 Task: Create a due date automation trigger when advanced on, on the wednesday after a card is due add fields with custom field "Resume" set to a number lower than 1 and lower than 10 at 11:00 AM.
Action: Mouse moved to (1152, 93)
Screenshot: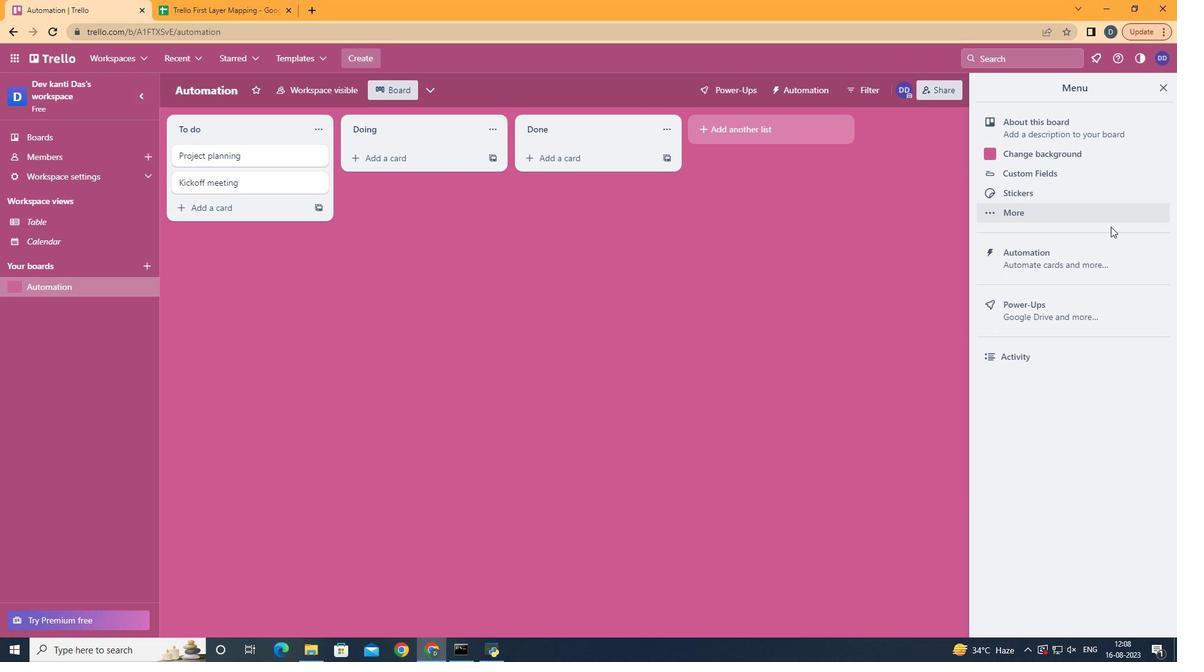 
Action: Mouse pressed left at (1152, 93)
Screenshot: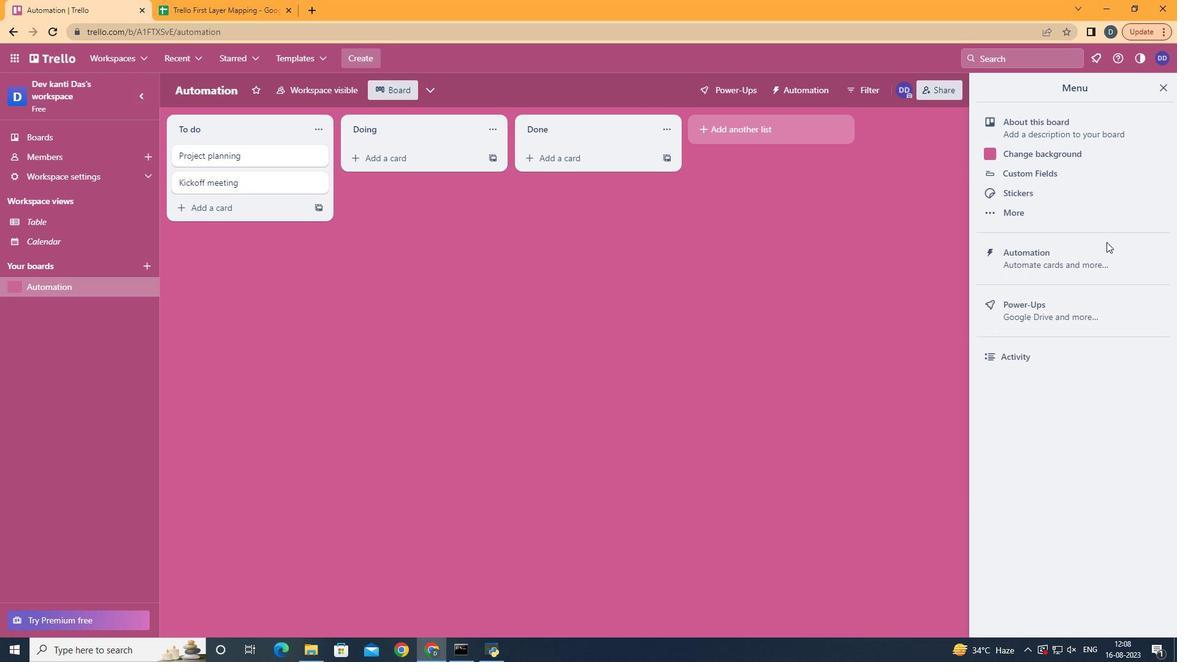 
Action: Mouse moved to (1103, 248)
Screenshot: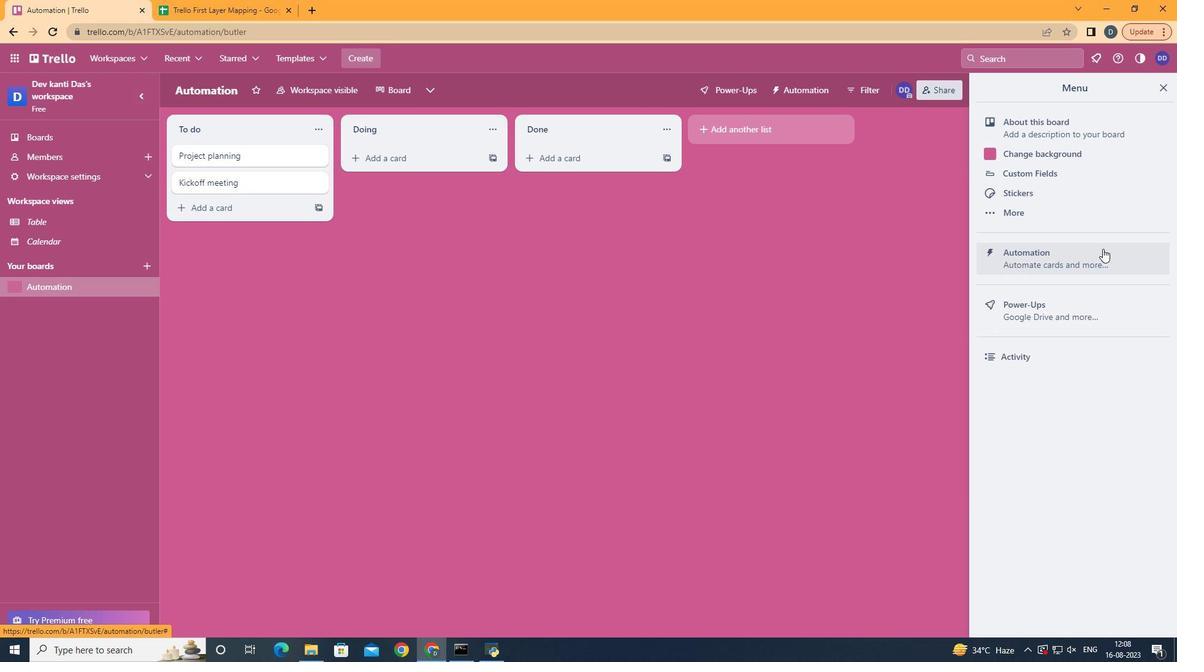 
Action: Mouse pressed left at (1103, 248)
Screenshot: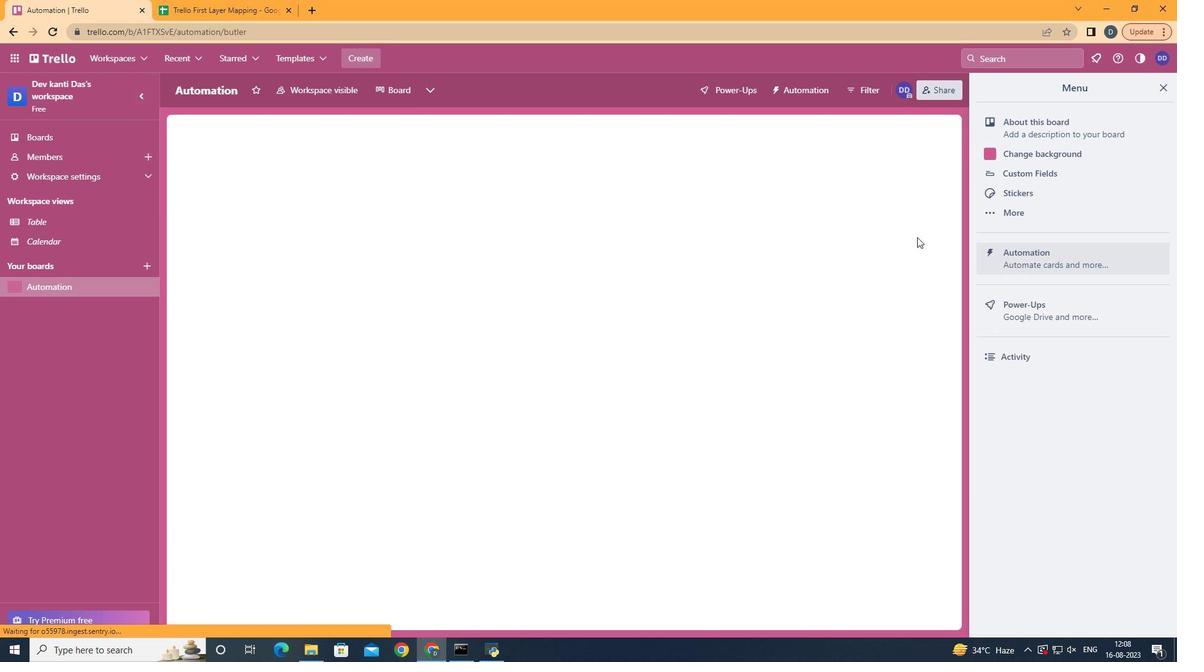 
Action: Mouse moved to (206, 235)
Screenshot: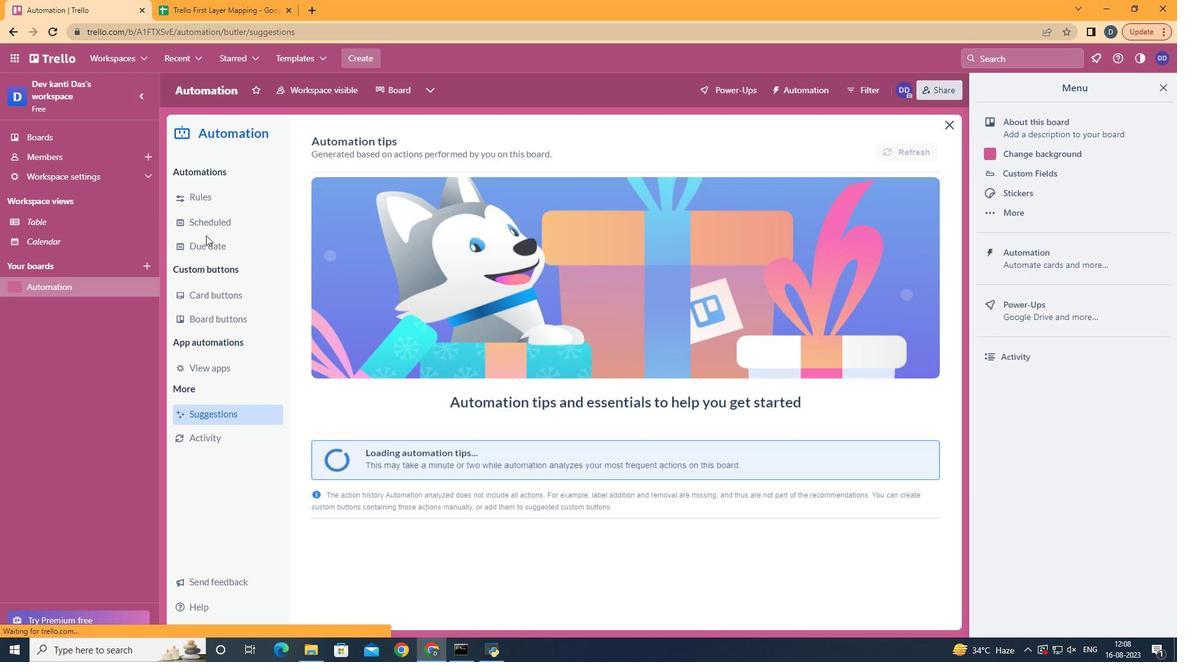 
Action: Mouse pressed left at (206, 235)
Screenshot: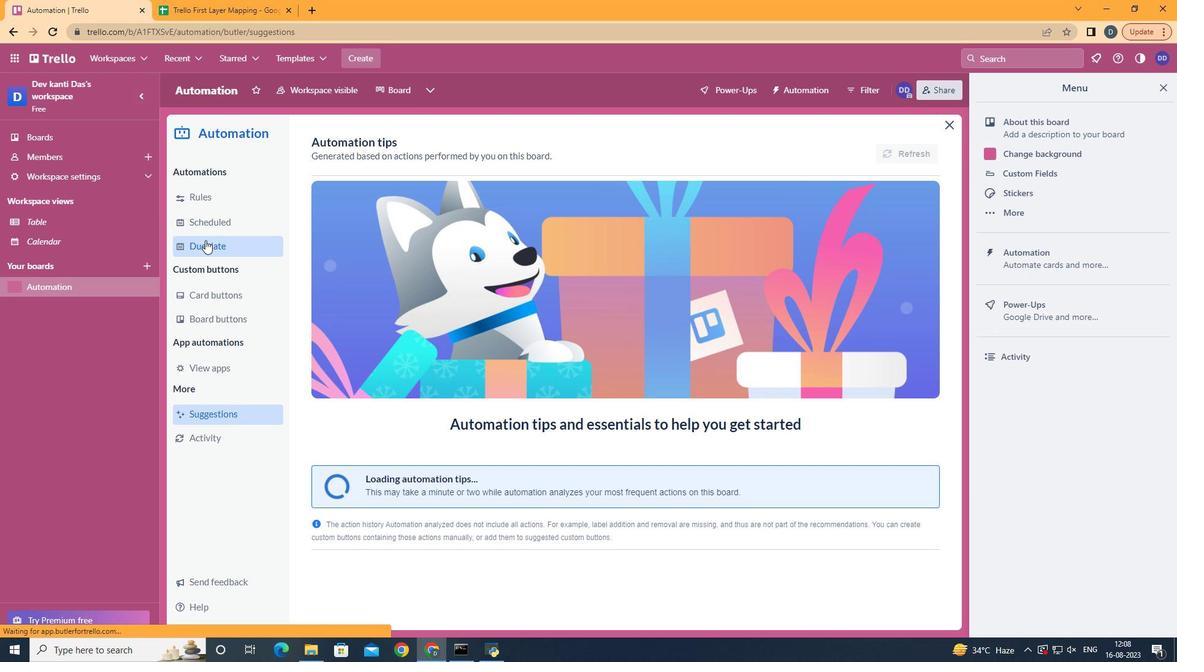 
Action: Mouse moved to (205, 239)
Screenshot: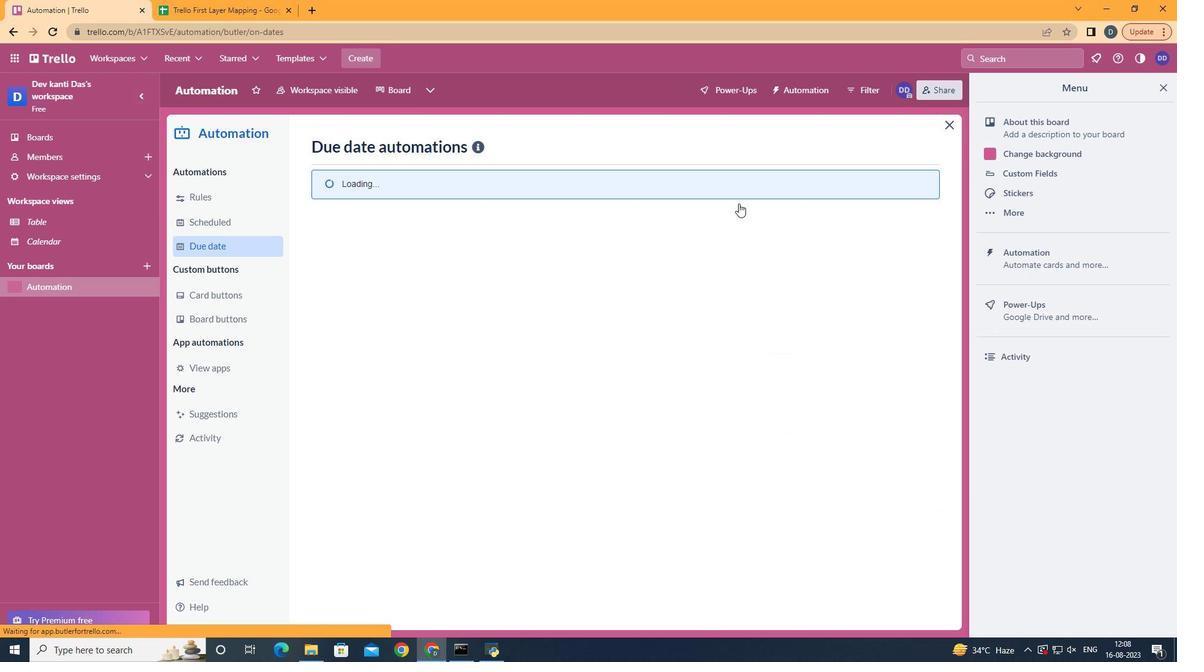 
Action: Mouse pressed left at (205, 239)
Screenshot: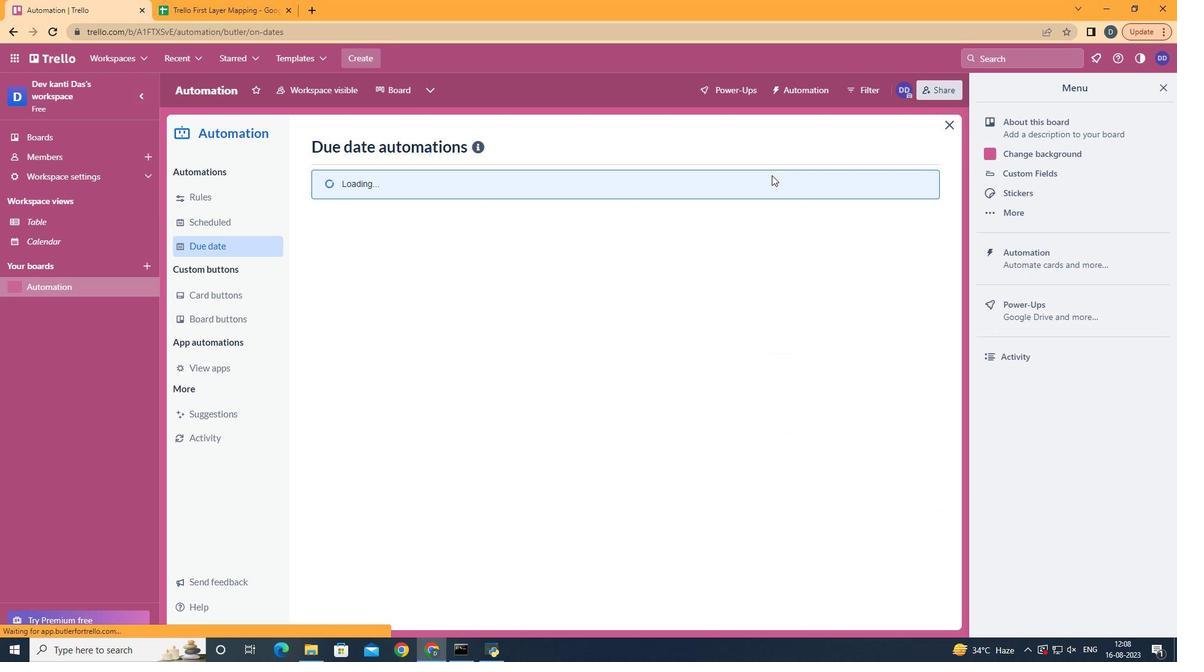 
Action: Mouse moved to (867, 139)
Screenshot: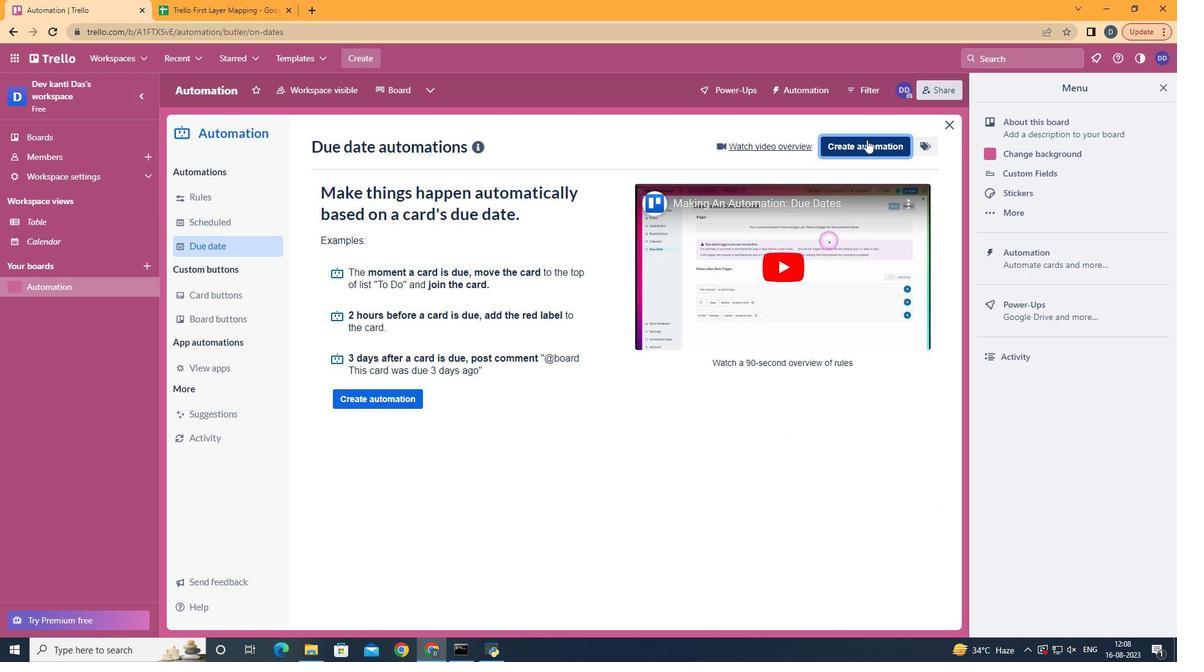
Action: Mouse pressed left at (867, 139)
Screenshot: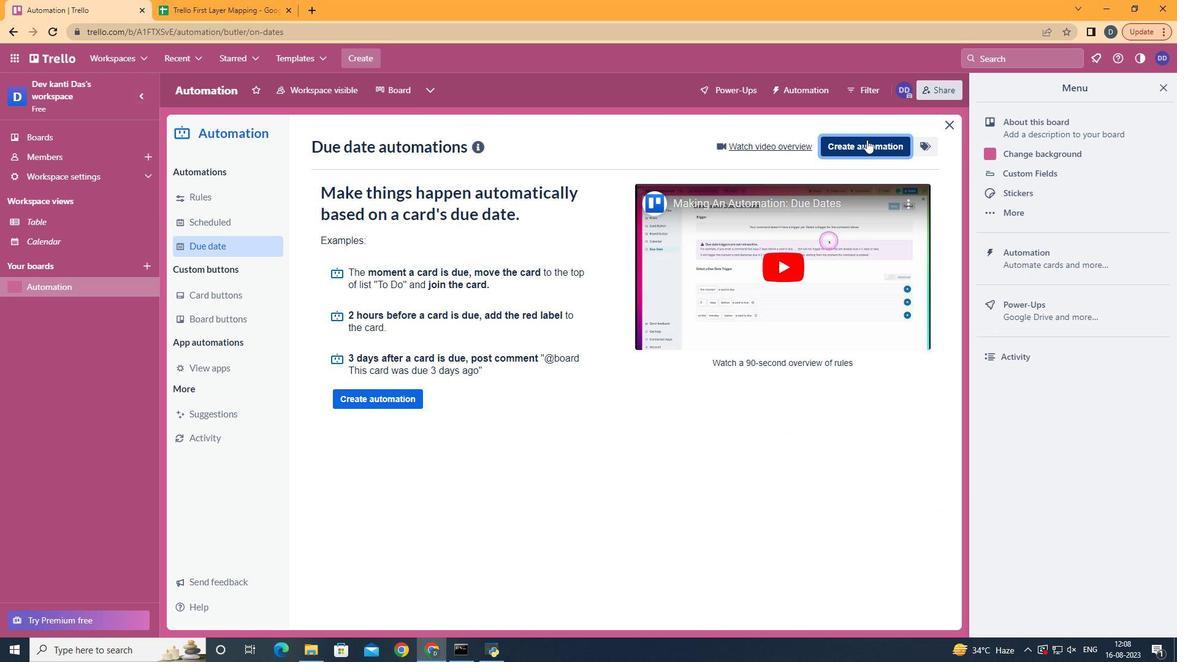 
Action: Mouse moved to (639, 266)
Screenshot: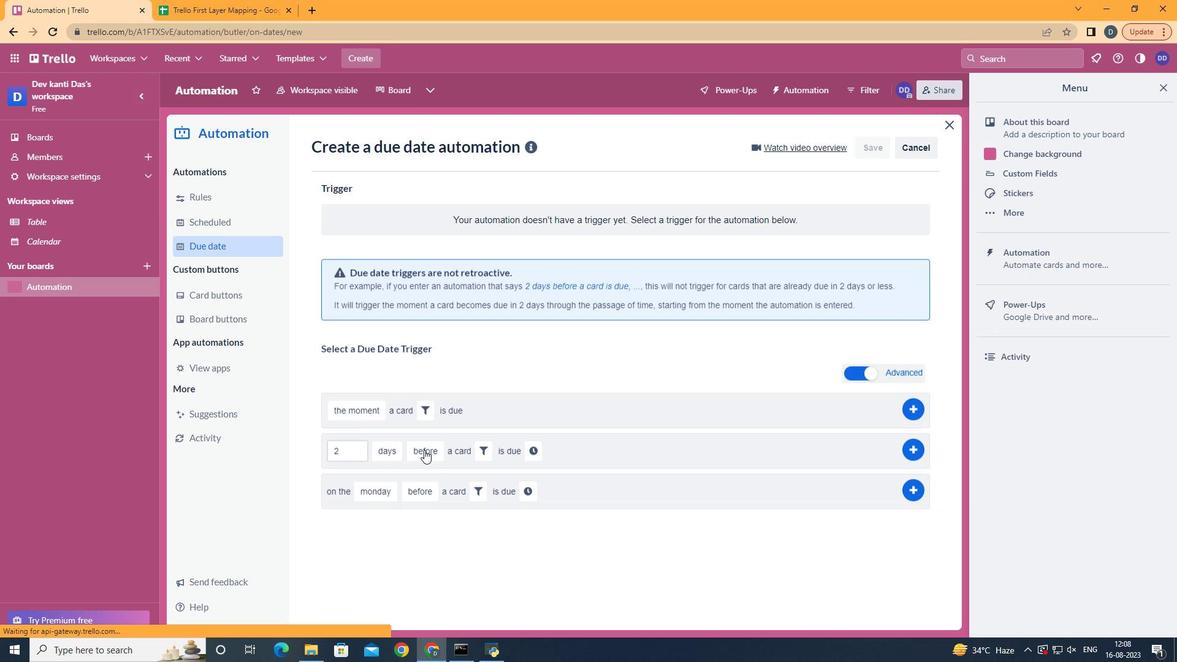 
Action: Mouse pressed left at (639, 266)
Screenshot: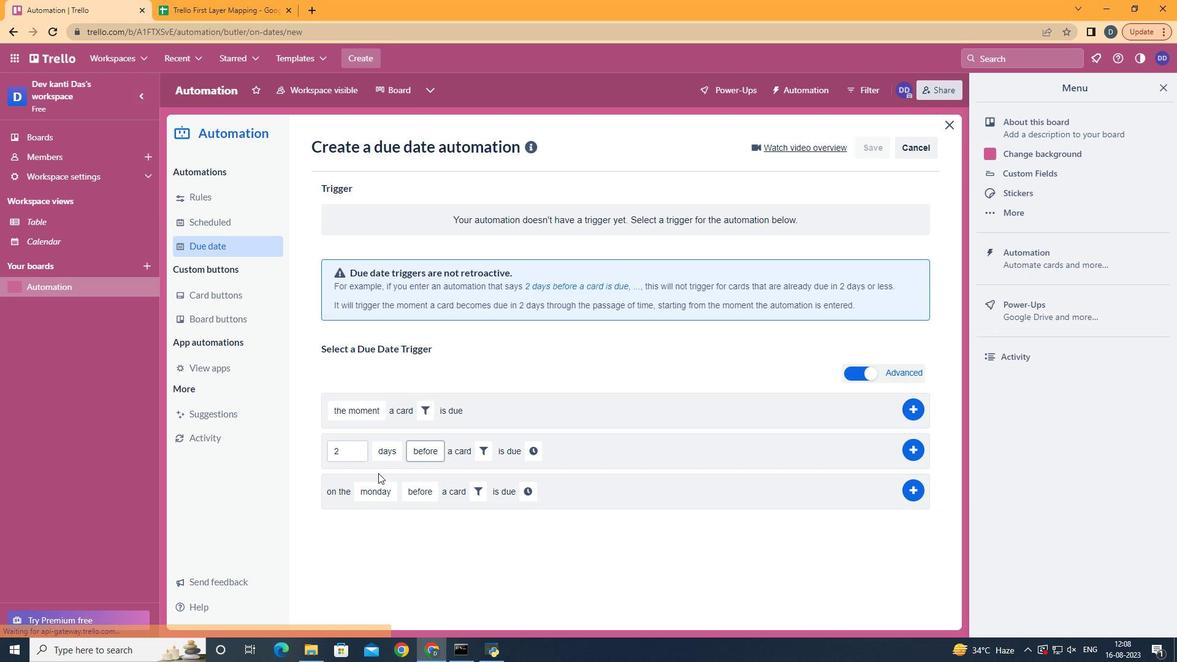 
Action: Mouse moved to (404, 363)
Screenshot: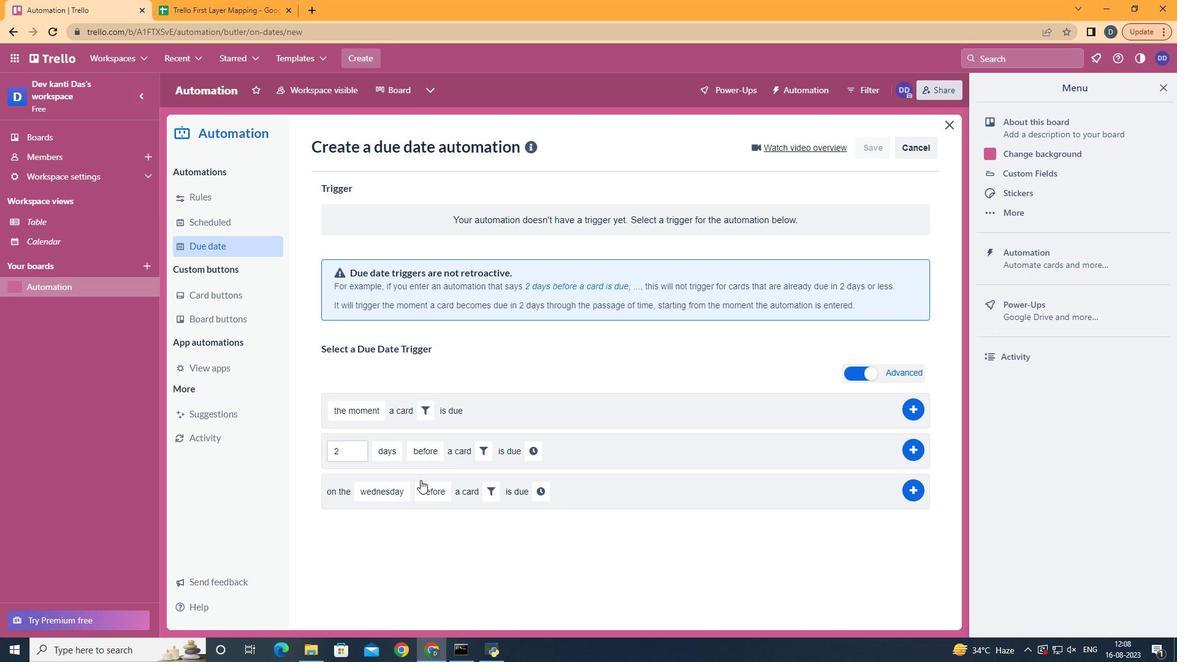 
Action: Mouse pressed left at (404, 363)
Screenshot: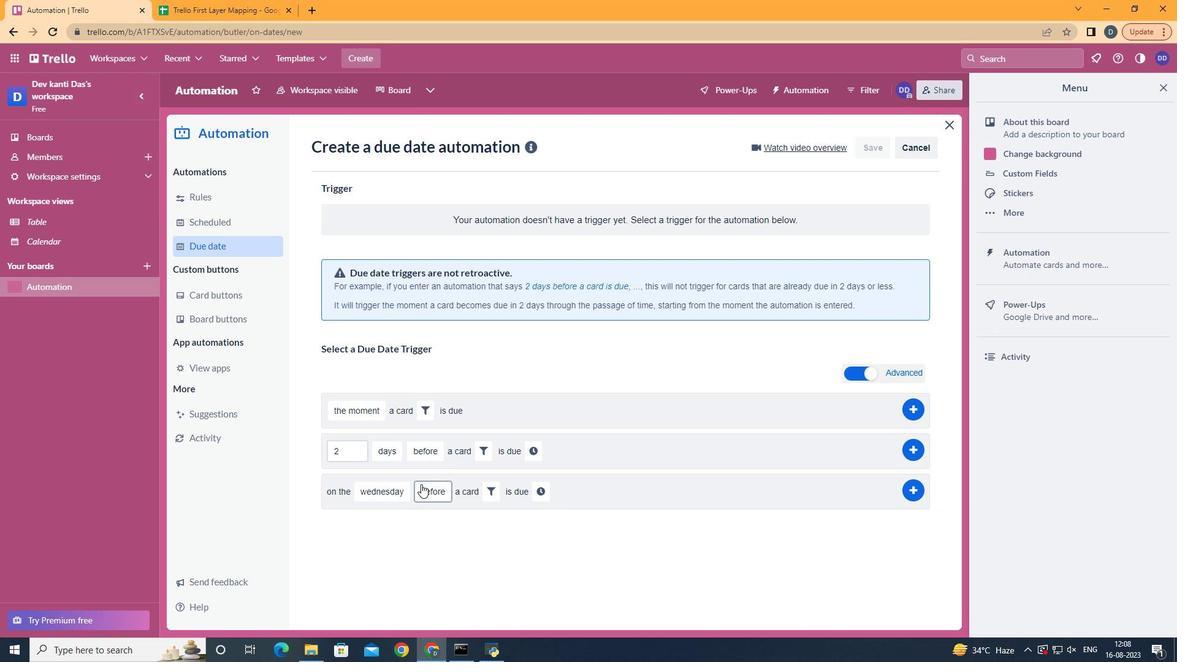
Action: Mouse moved to (448, 537)
Screenshot: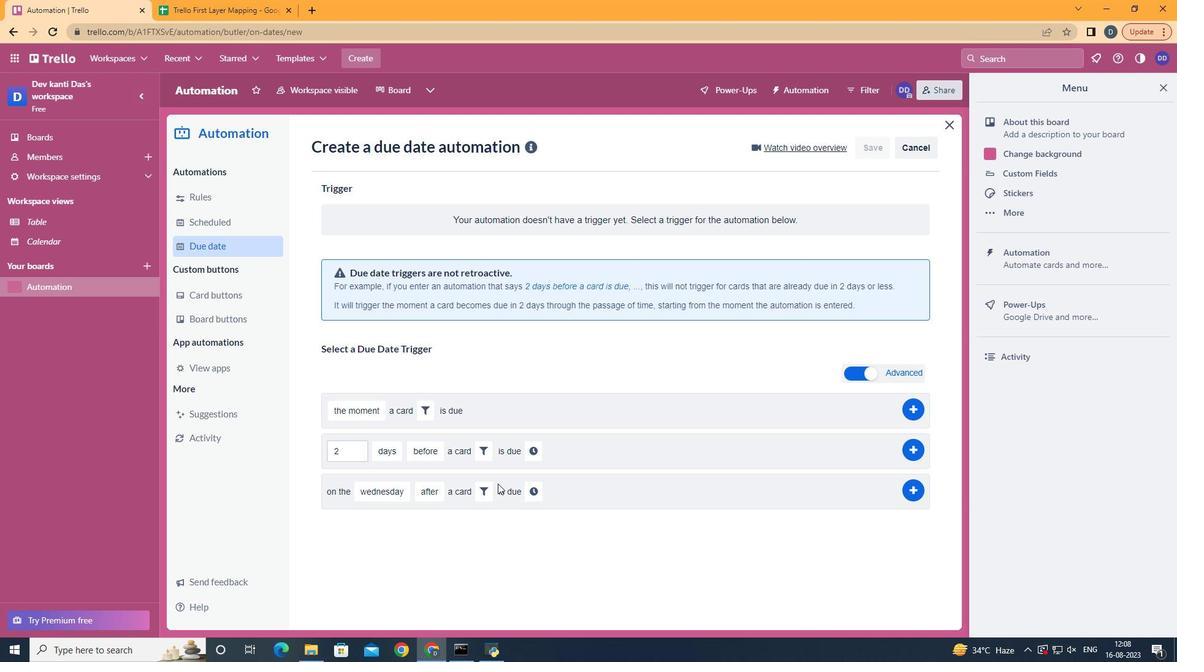 
Action: Mouse pressed left at (448, 537)
Screenshot: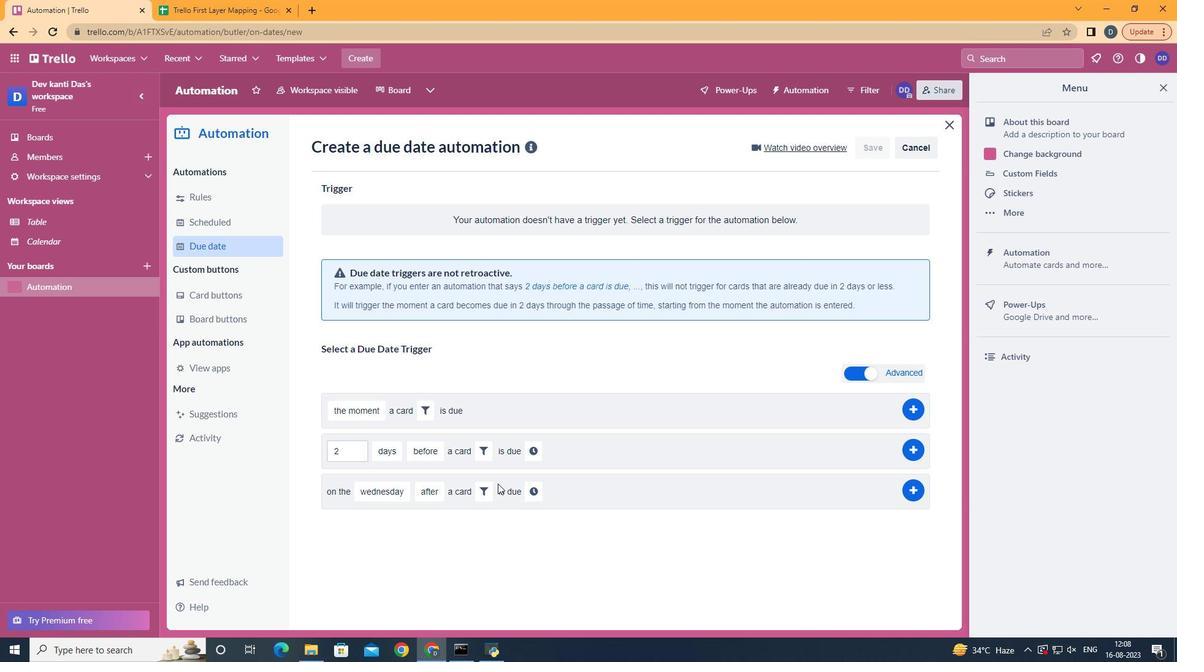 
Action: Mouse moved to (498, 483)
Screenshot: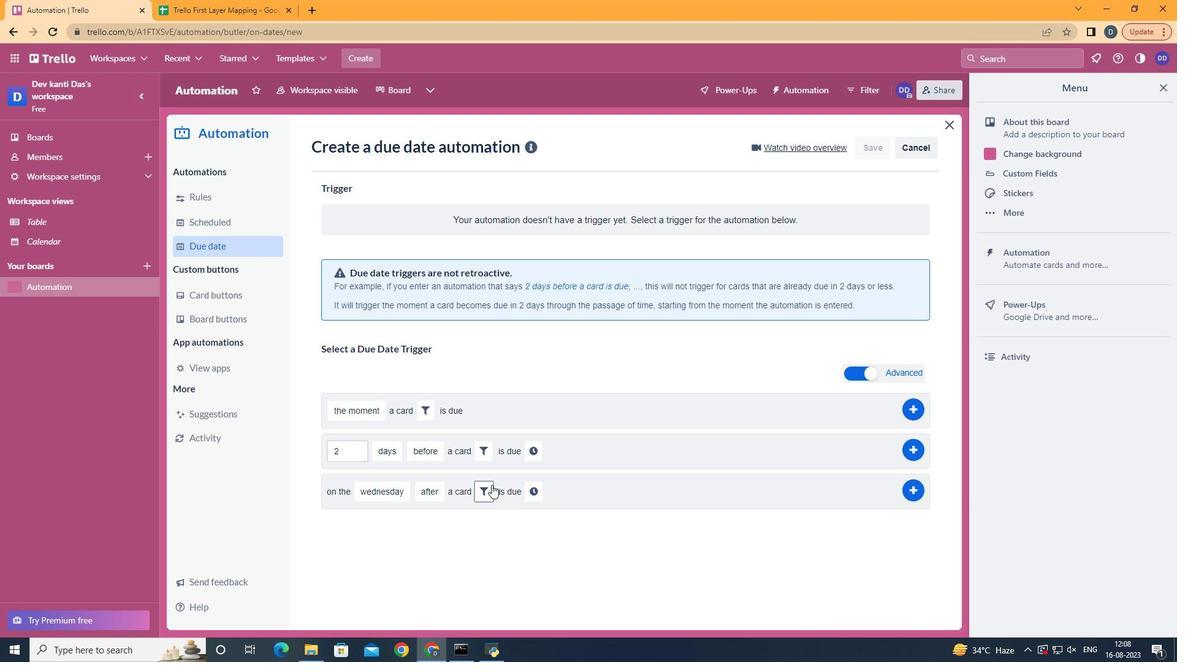 
Action: Mouse pressed left at (498, 483)
Screenshot: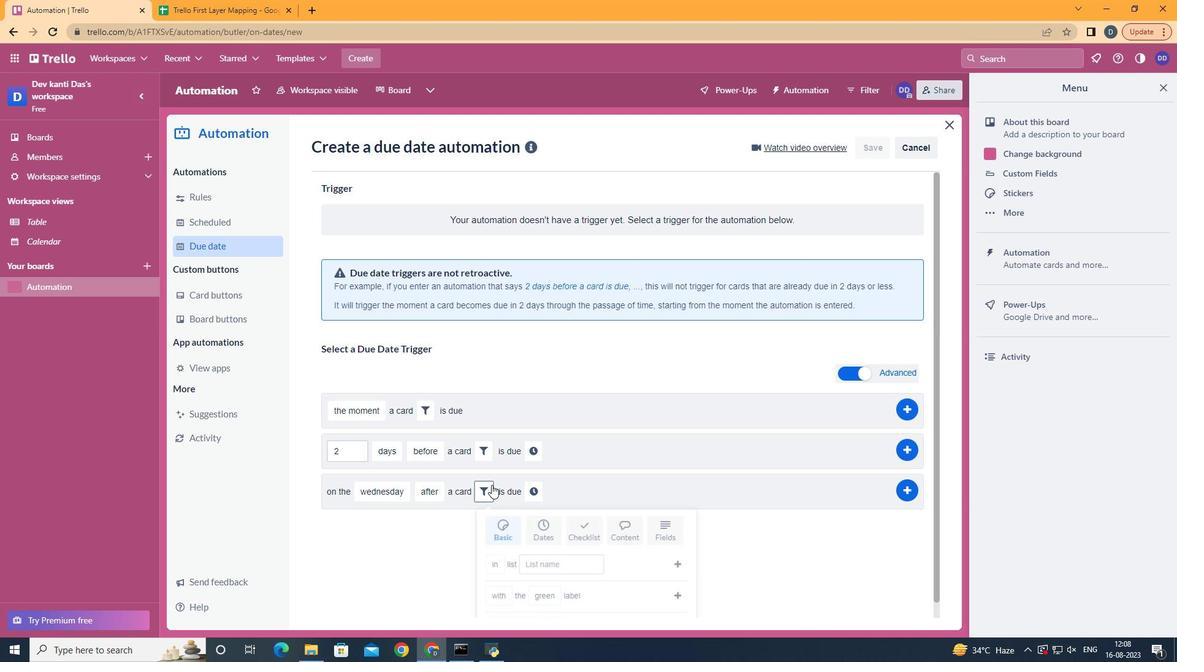 
Action: Mouse moved to (492, 485)
Screenshot: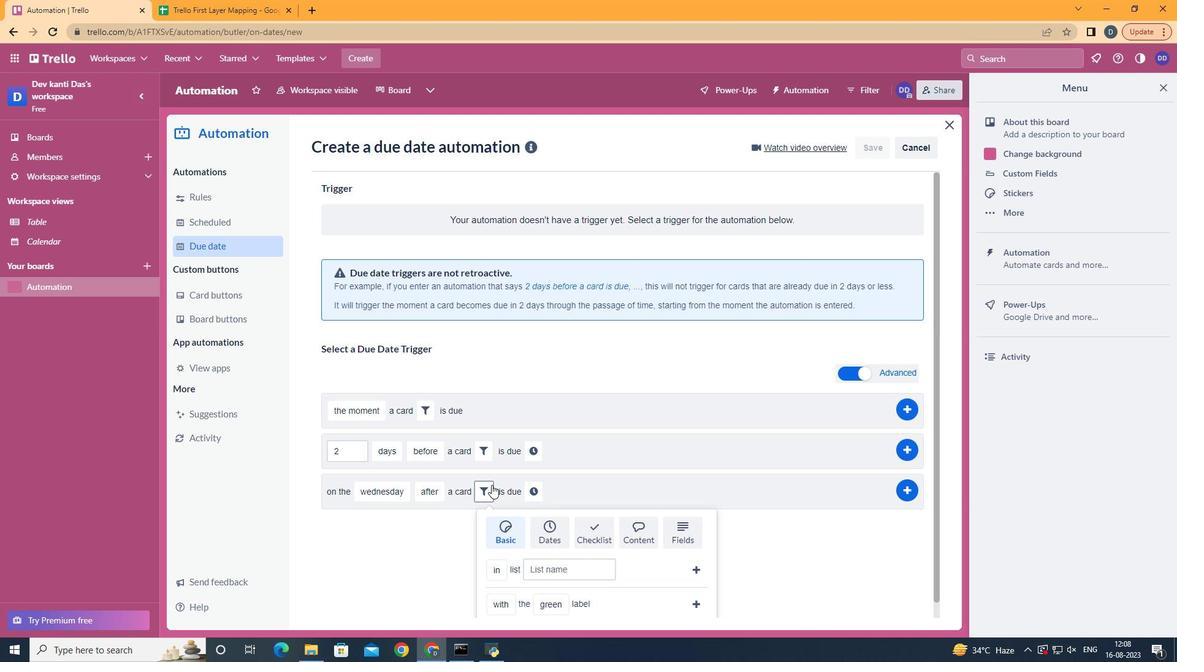 
Action: Mouse pressed left at (492, 485)
Screenshot: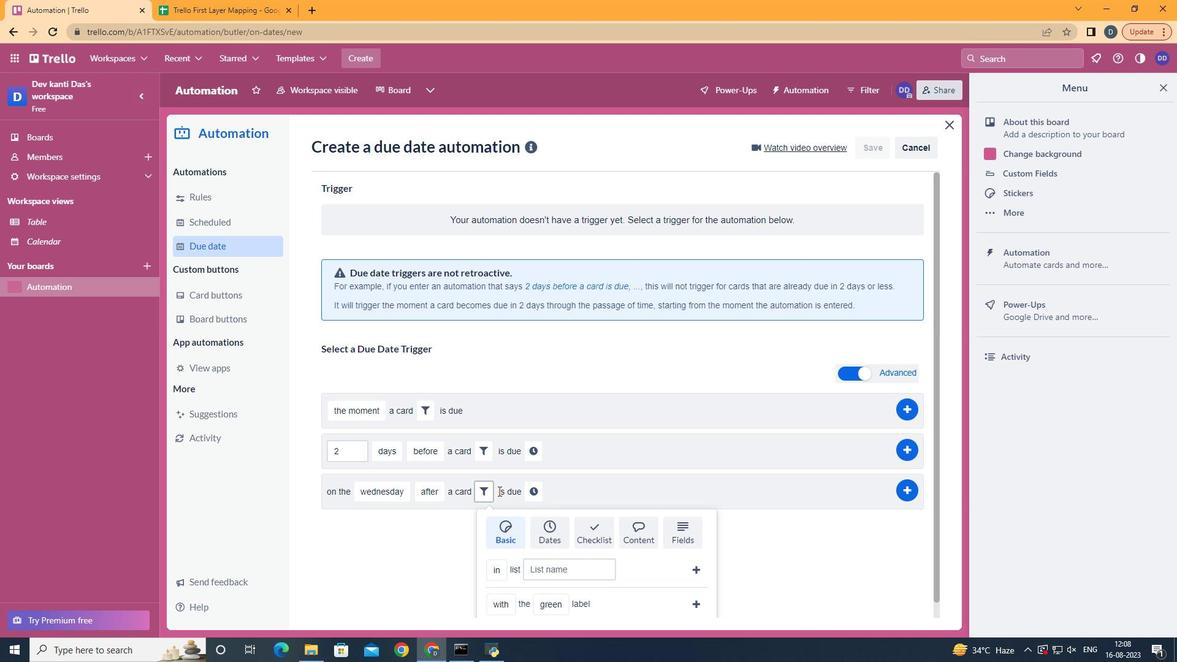 
Action: Mouse moved to (683, 528)
Screenshot: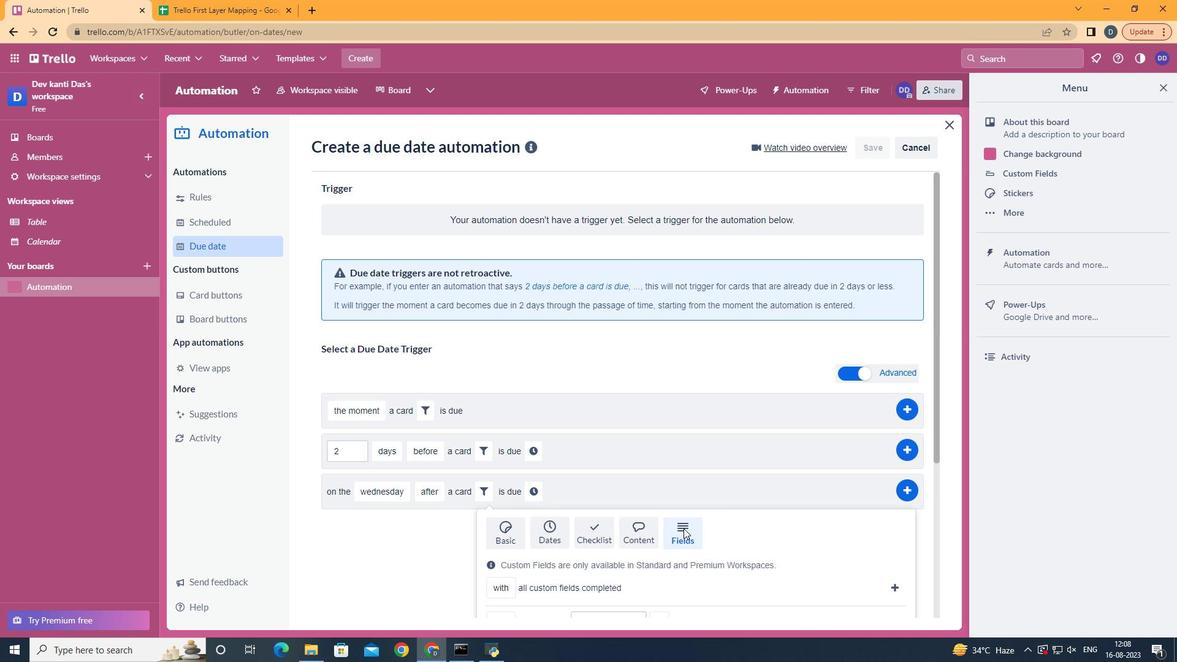 
Action: Mouse pressed left at (683, 528)
Screenshot: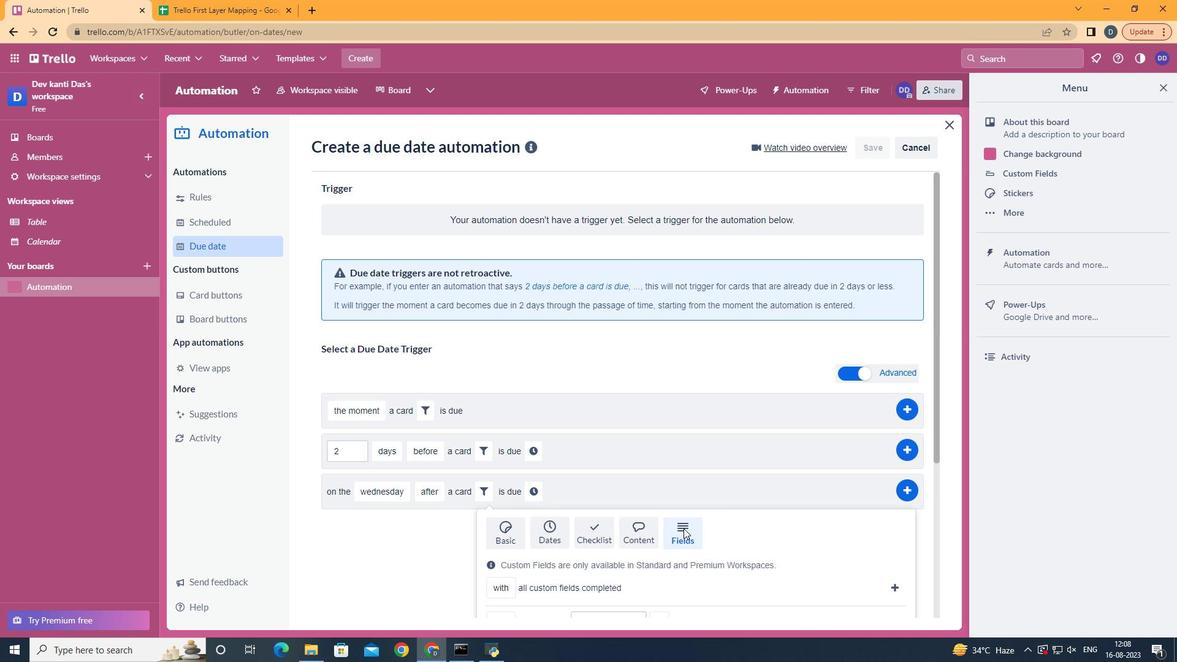 
Action: Mouse scrolled (683, 528) with delta (0, 0)
Screenshot: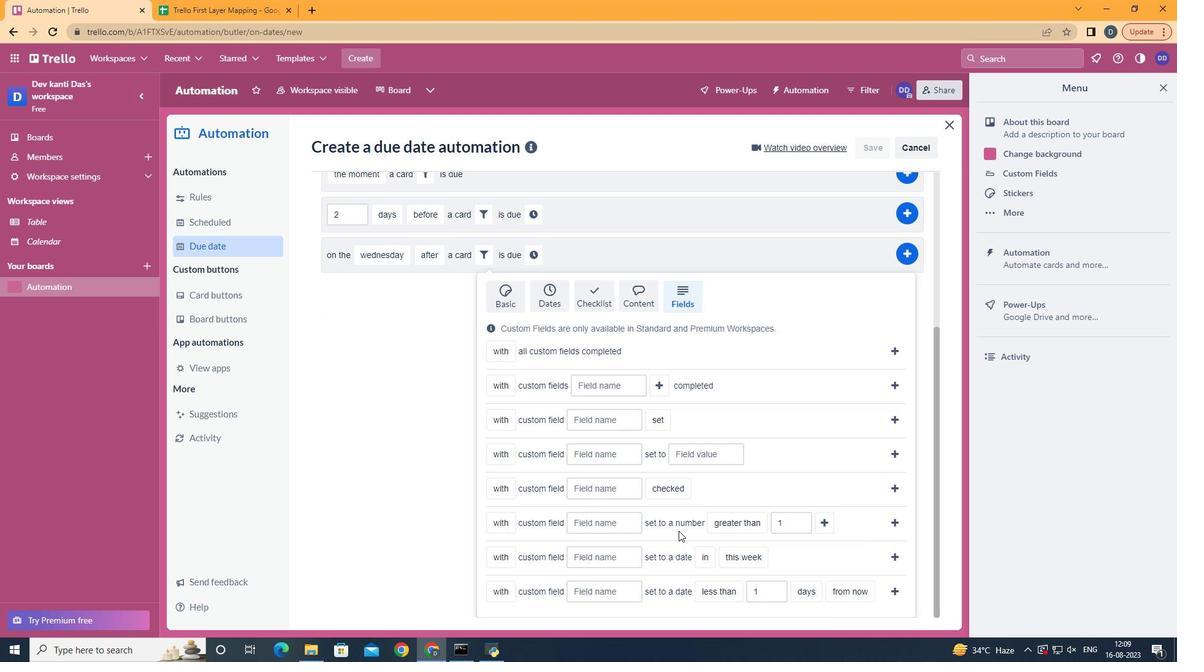
Action: Mouse scrolled (683, 528) with delta (0, 0)
Screenshot: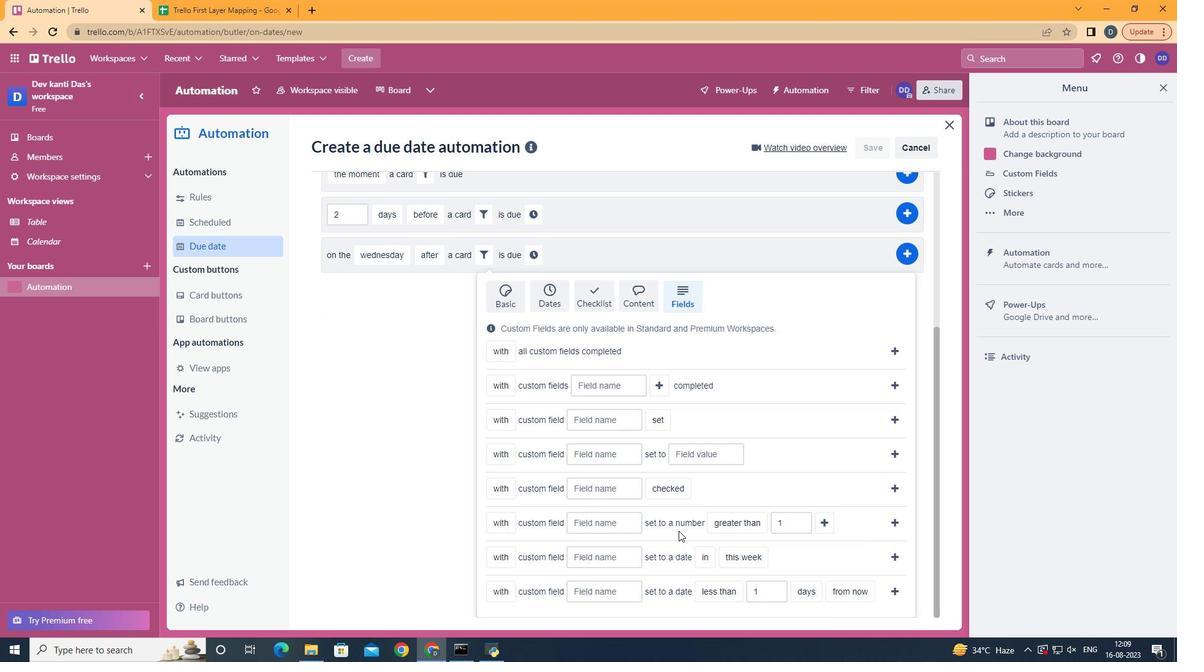 
Action: Mouse scrolled (683, 528) with delta (0, 0)
Screenshot: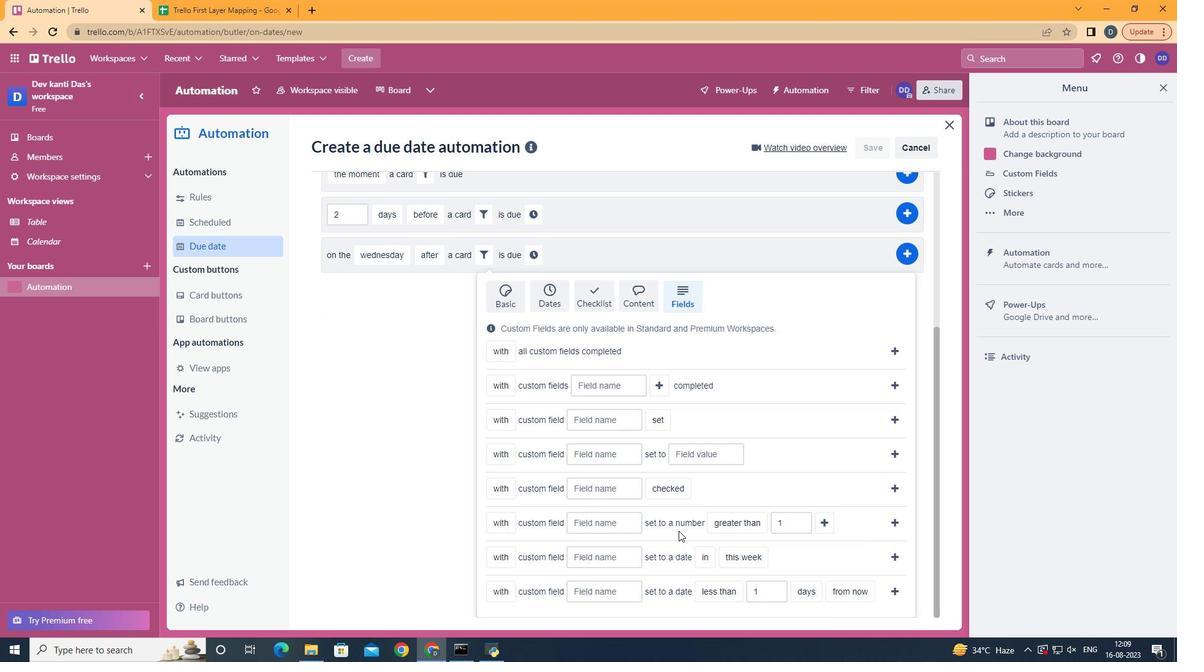 
Action: Mouse scrolled (683, 528) with delta (0, 0)
Screenshot: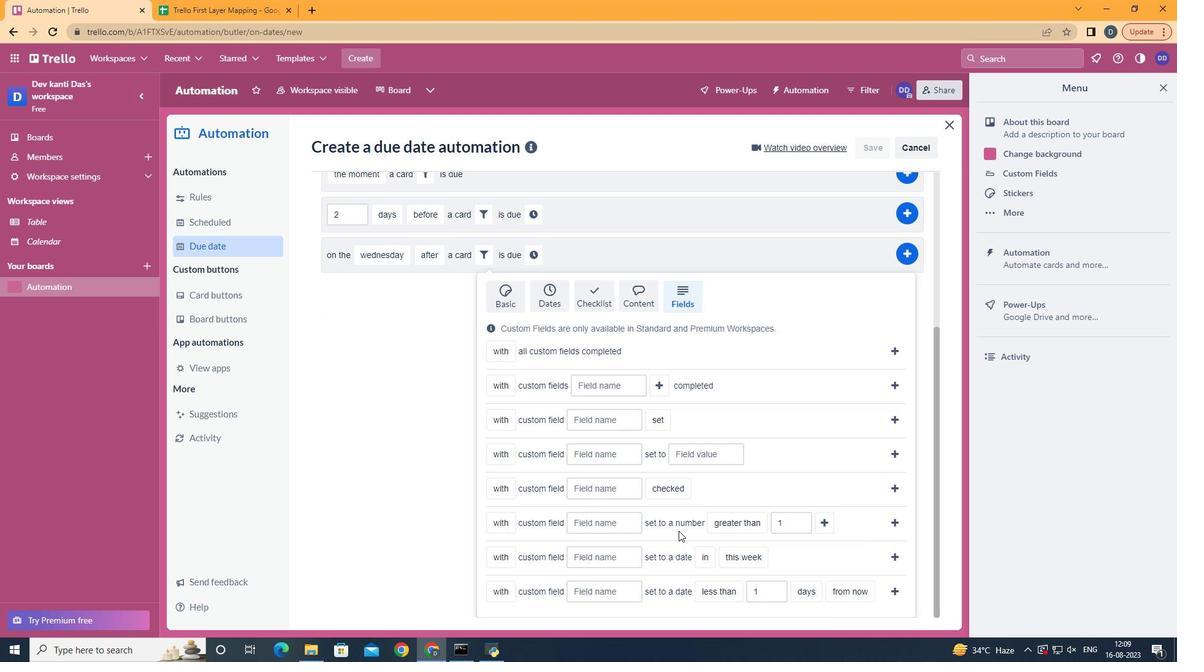 
Action: Mouse scrolled (683, 528) with delta (0, 0)
Screenshot: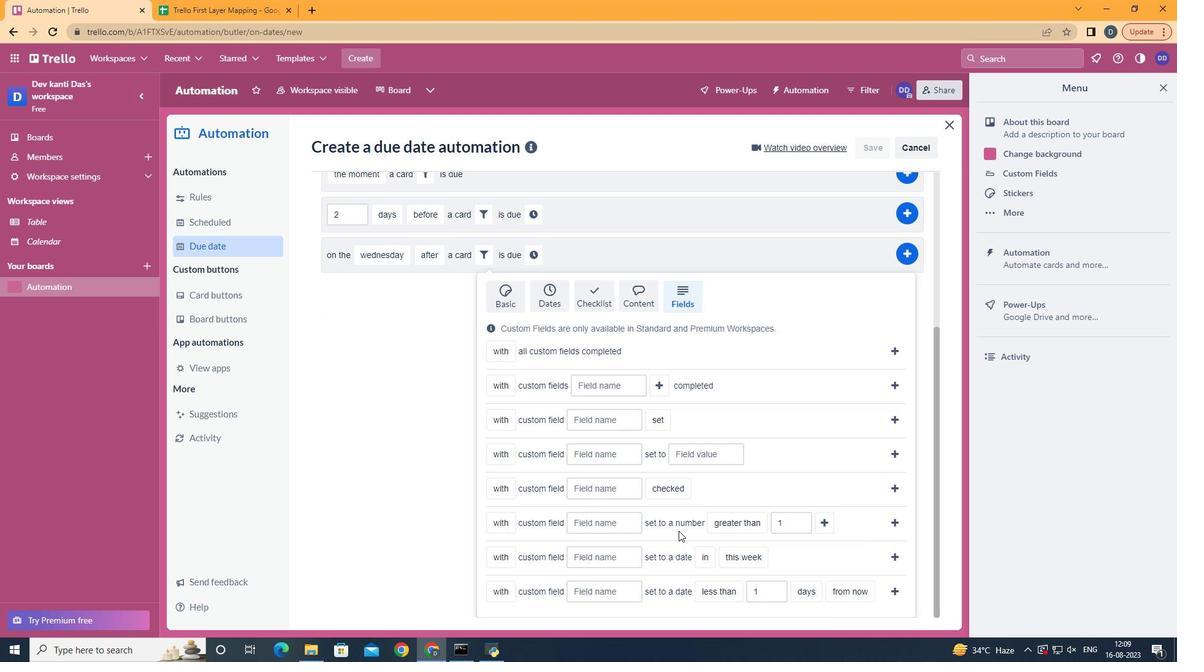 
Action: Mouse moved to (612, 523)
Screenshot: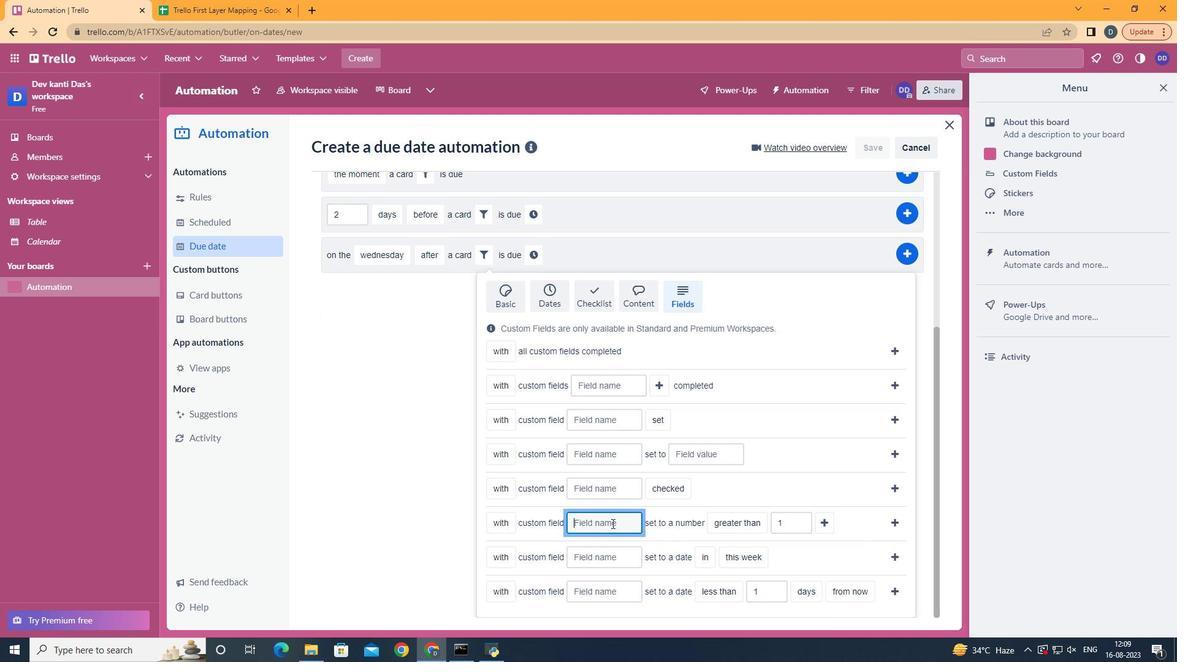
Action: Mouse pressed left at (612, 523)
Screenshot: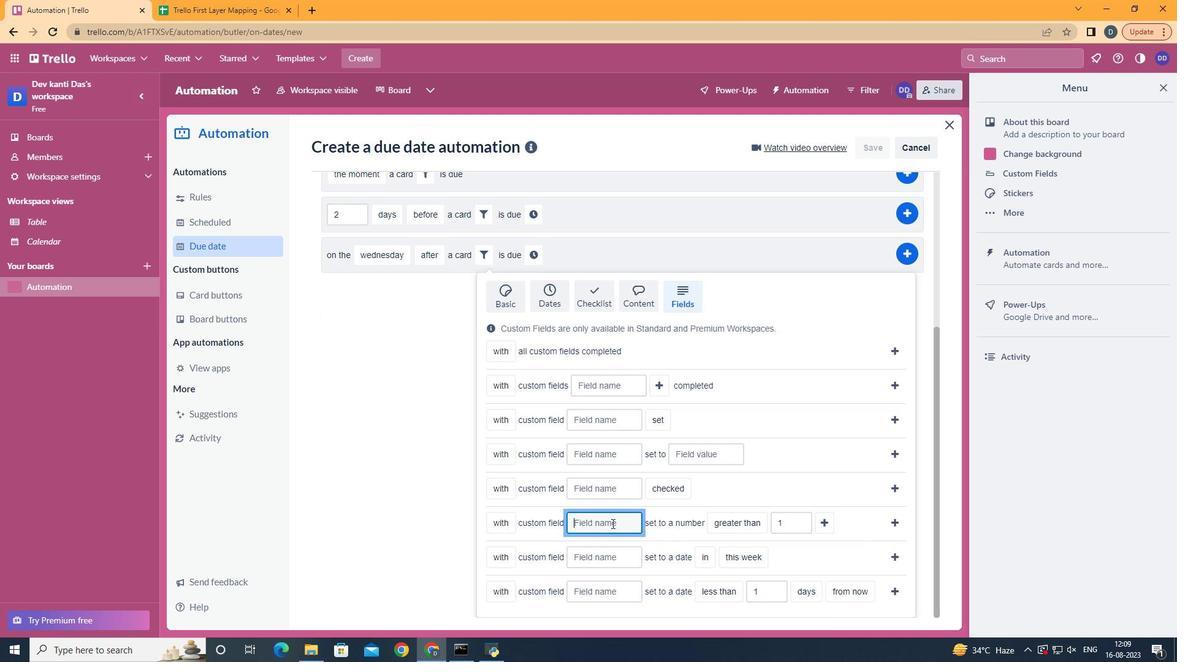 
Action: Key pressed <Key.shift>Resume
Screenshot: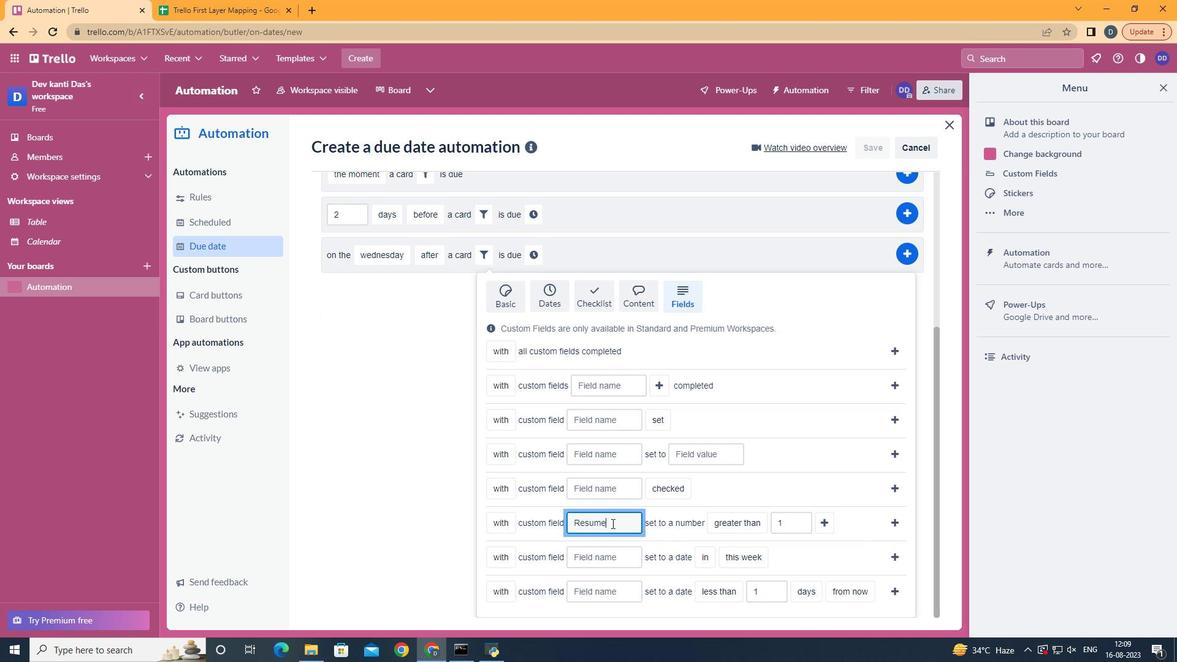 
Action: Mouse moved to (758, 474)
Screenshot: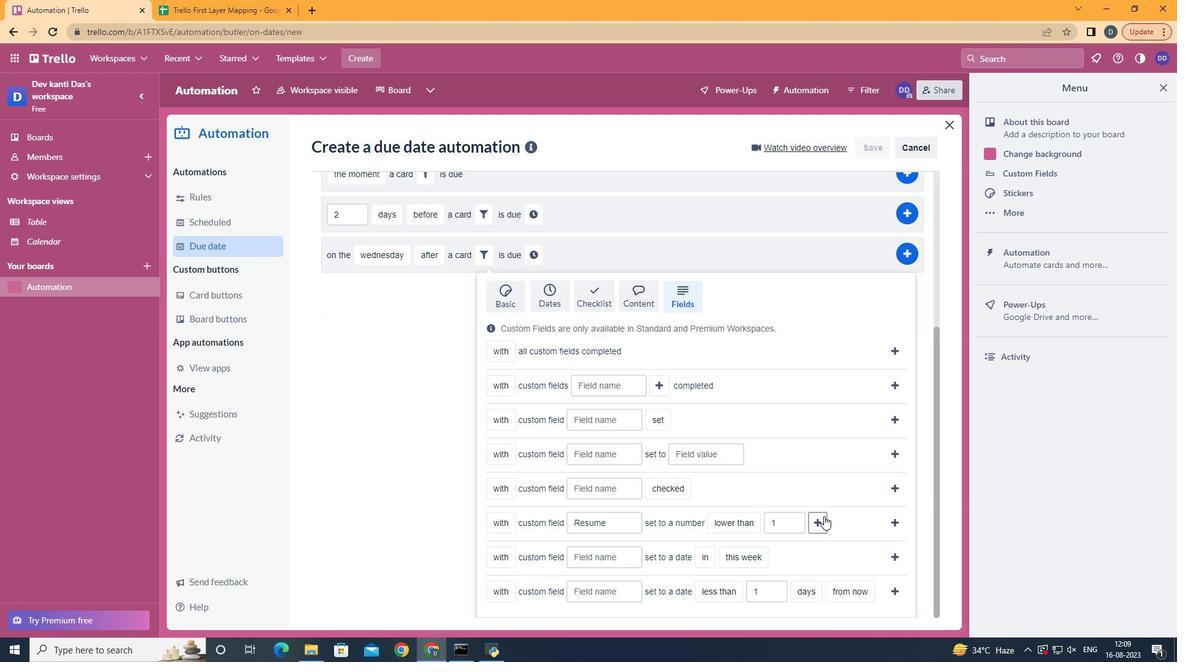 
Action: Mouse pressed left at (758, 474)
Screenshot: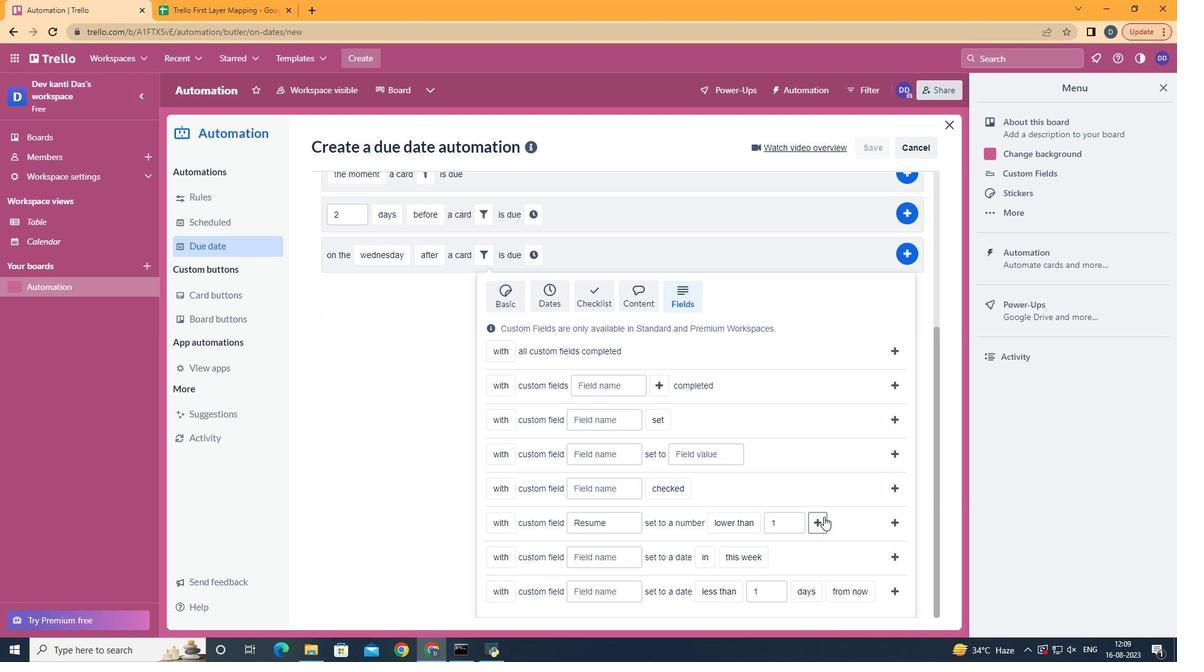 
Action: Mouse moved to (824, 517)
Screenshot: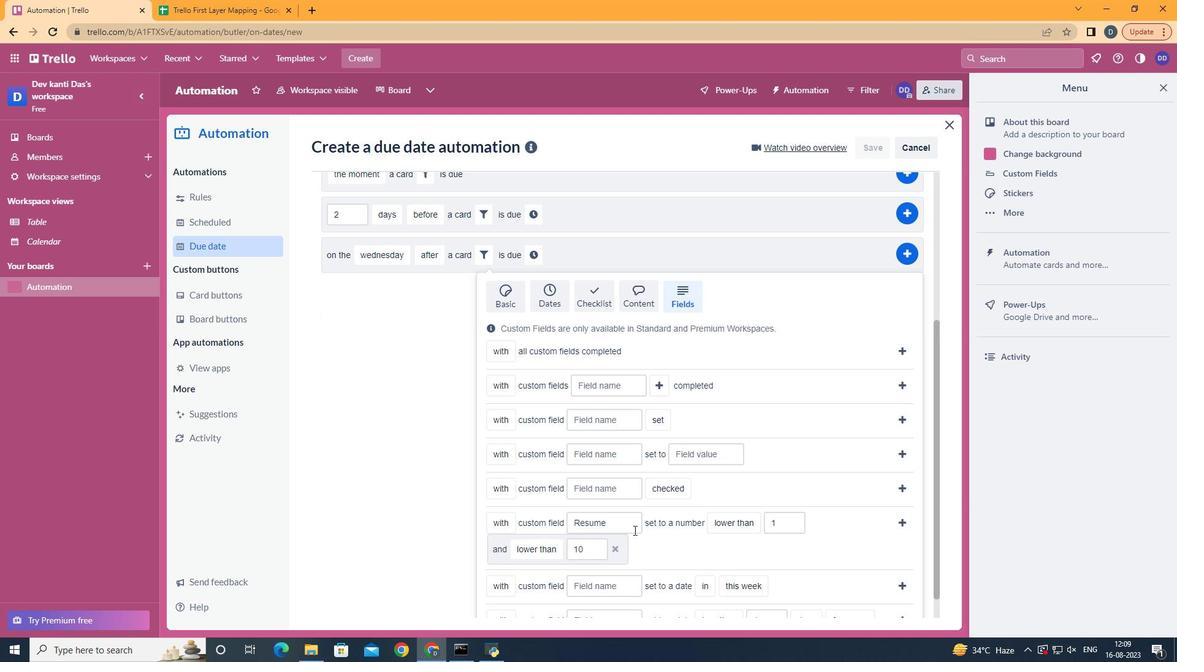 
Action: Mouse pressed left at (824, 517)
Screenshot: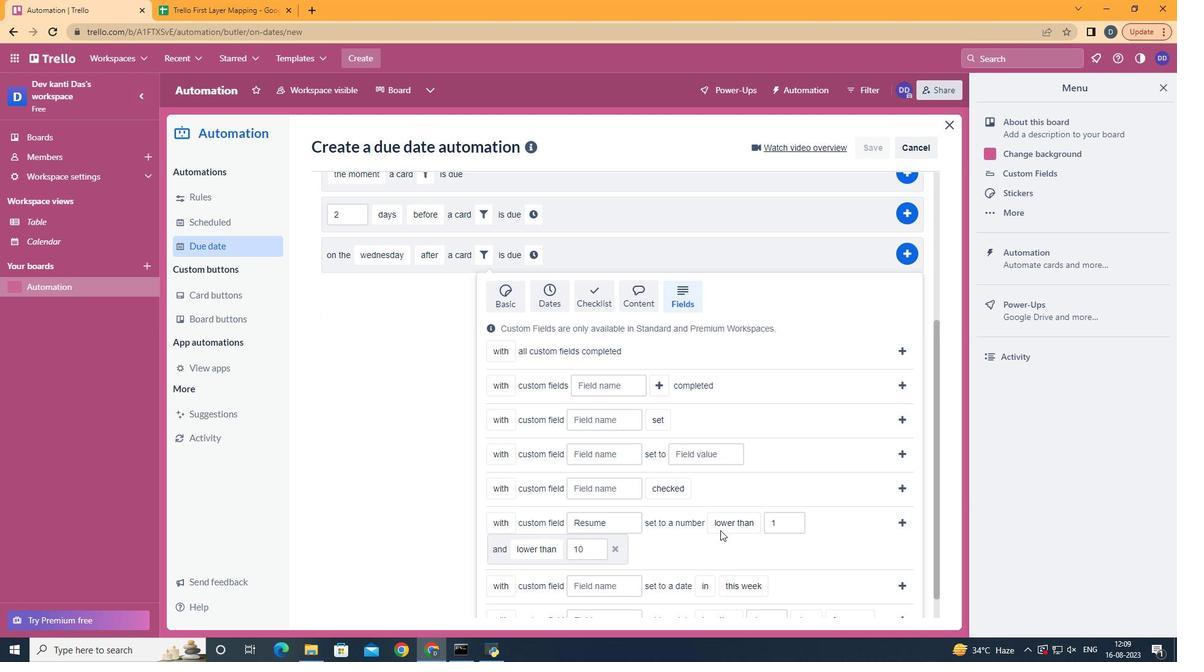 
Action: Mouse moved to (906, 521)
Screenshot: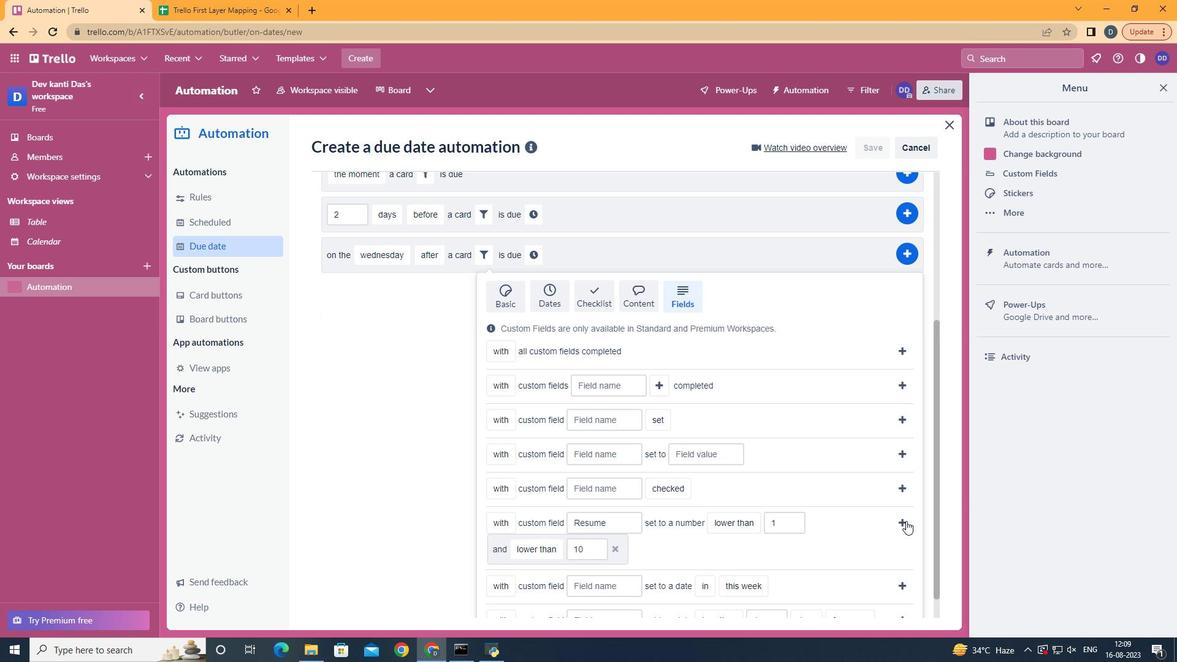 
Action: Mouse pressed left at (906, 521)
Screenshot: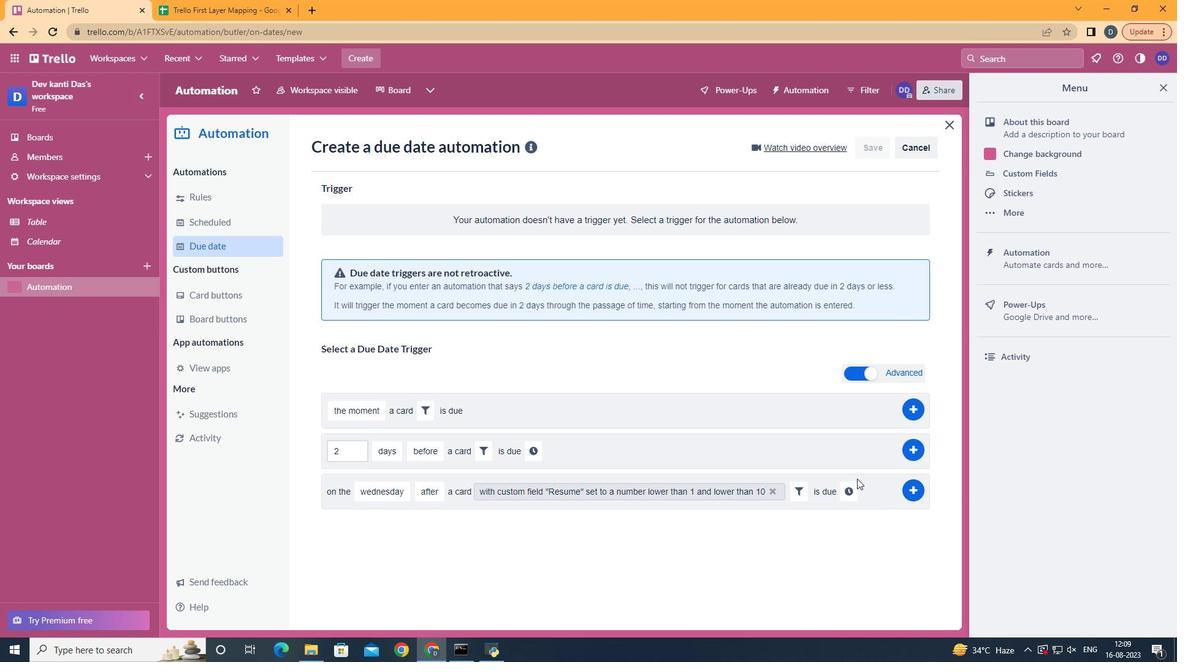 
Action: Mouse moved to (853, 491)
Screenshot: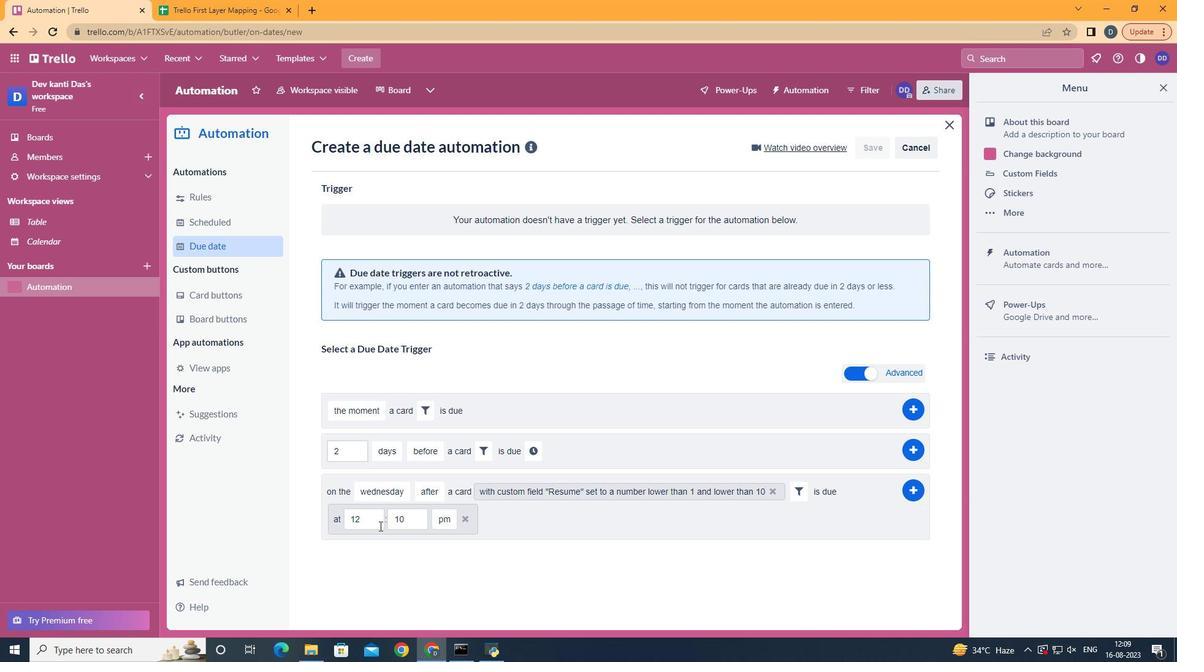 
Action: Mouse pressed left at (853, 491)
Screenshot: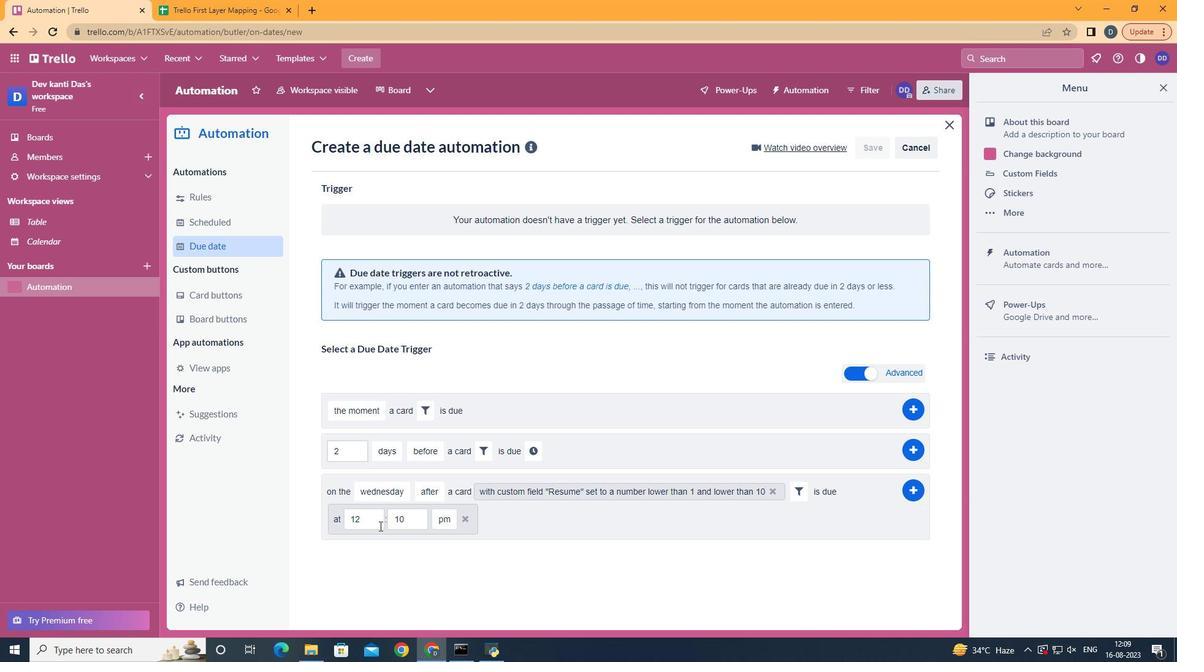 
Action: Mouse moved to (376, 526)
Screenshot: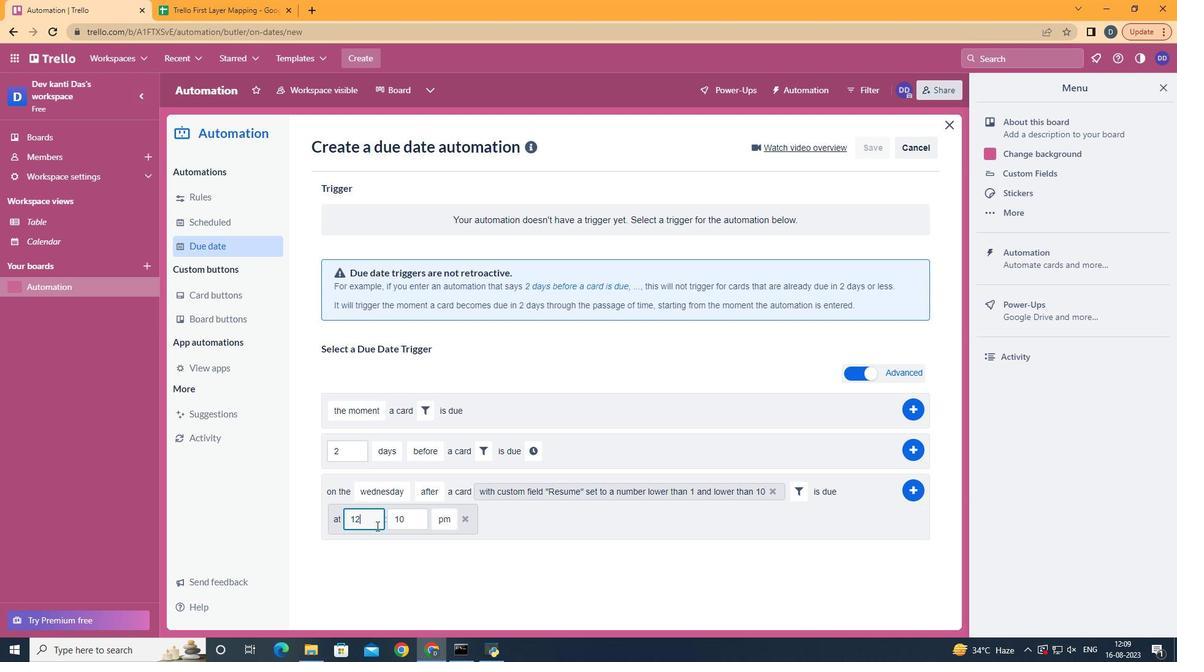 
Action: Mouse pressed left at (376, 526)
Screenshot: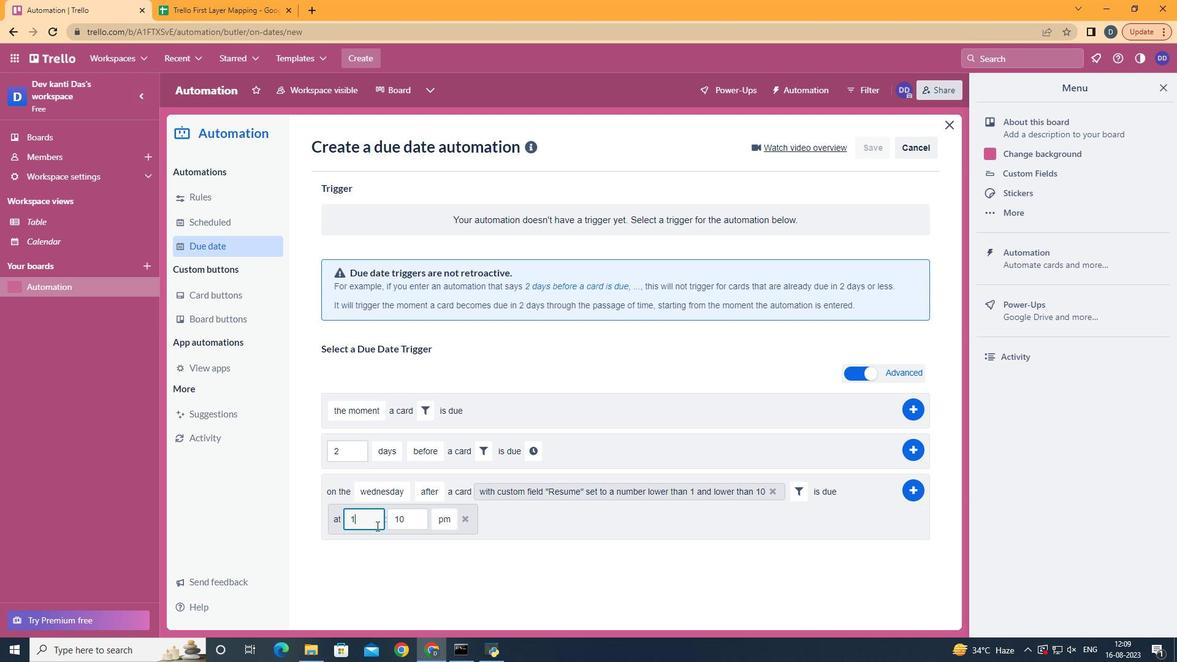 
Action: Key pressed <Key.backspace>1
Screenshot: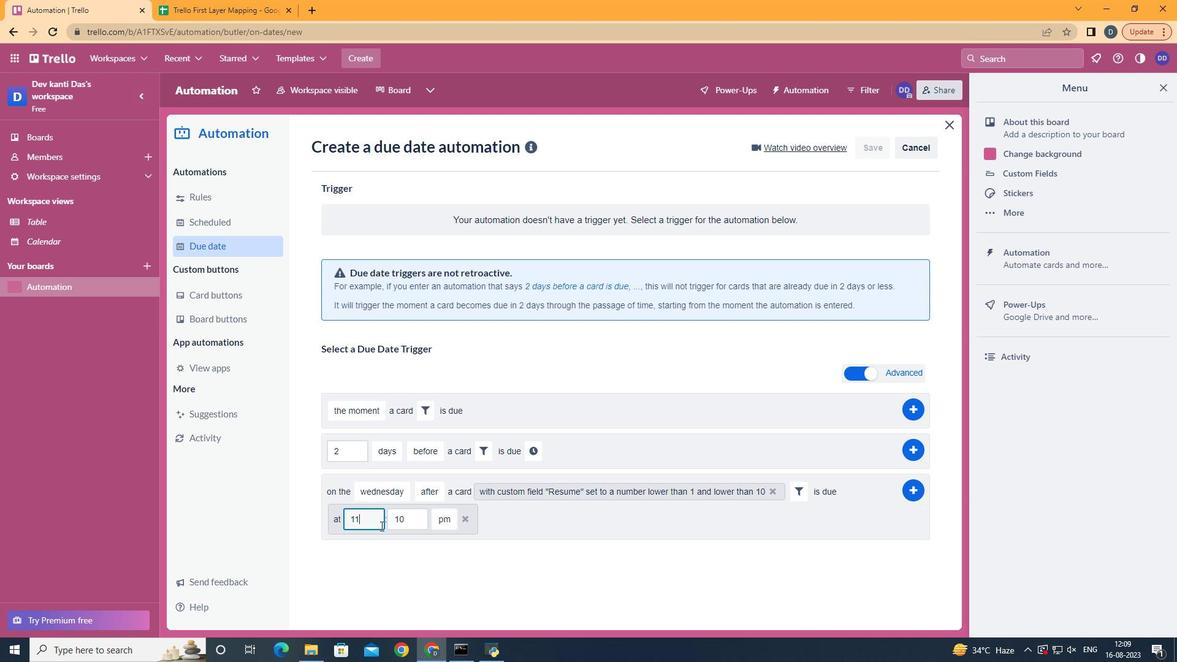 
Action: Mouse moved to (411, 522)
Screenshot: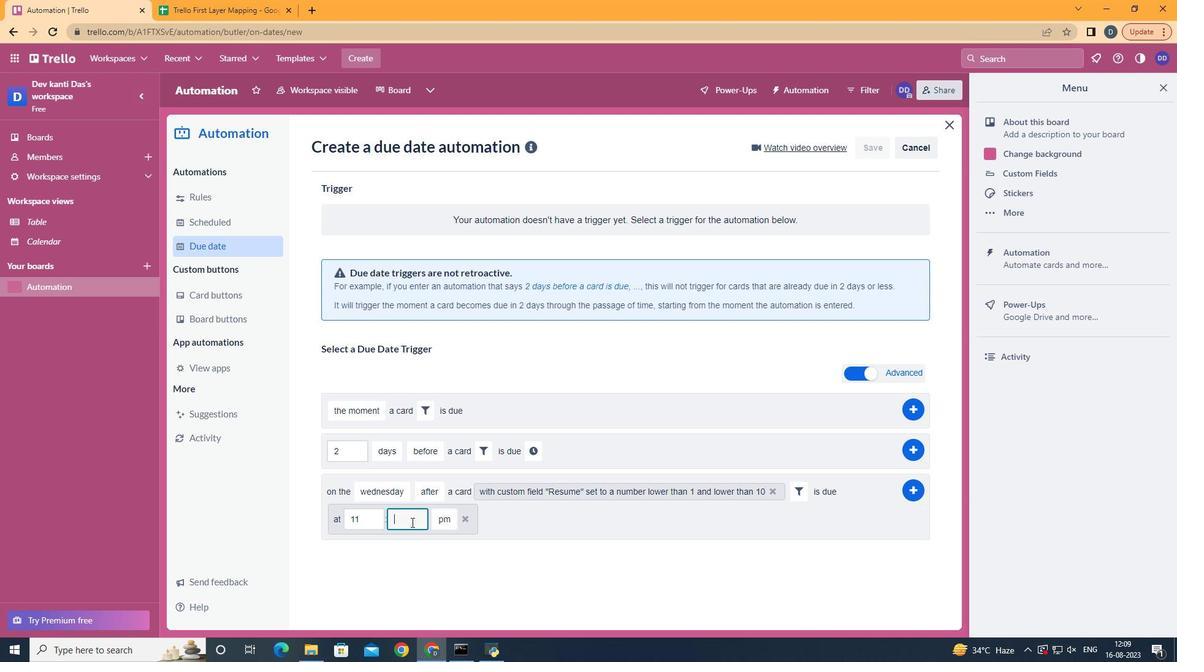
Action: Mouse pressed left at (411, 522)
Screenshot: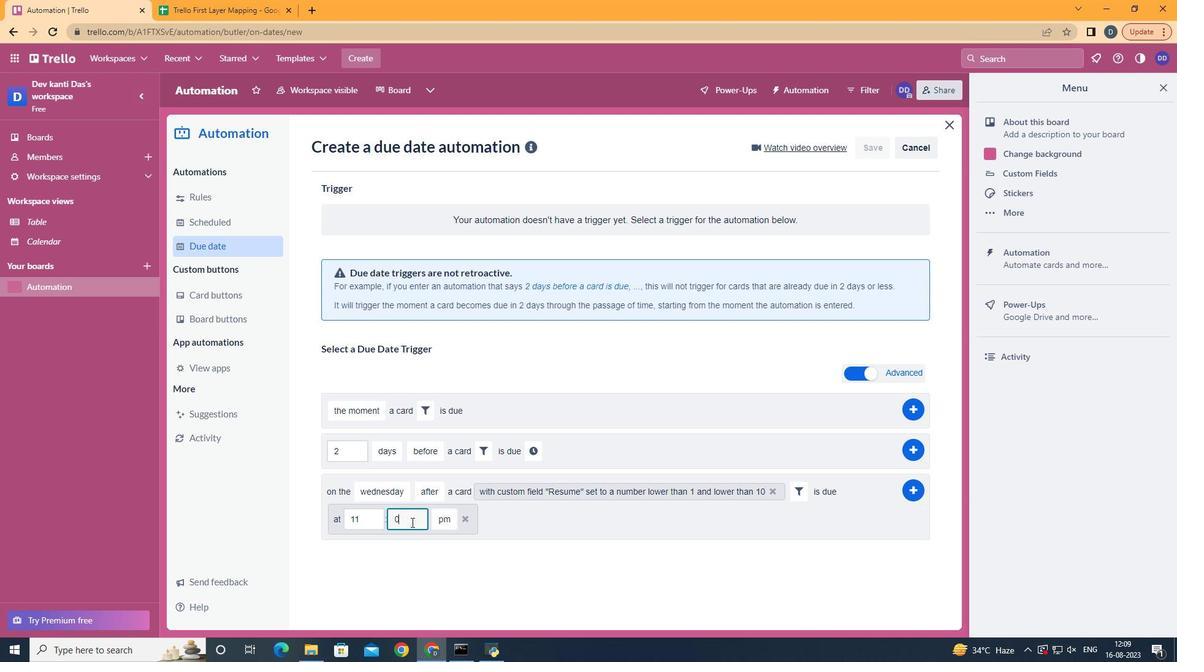 
Action: Key pressed <Key.backspace><Key.backspace>00
Screenshot: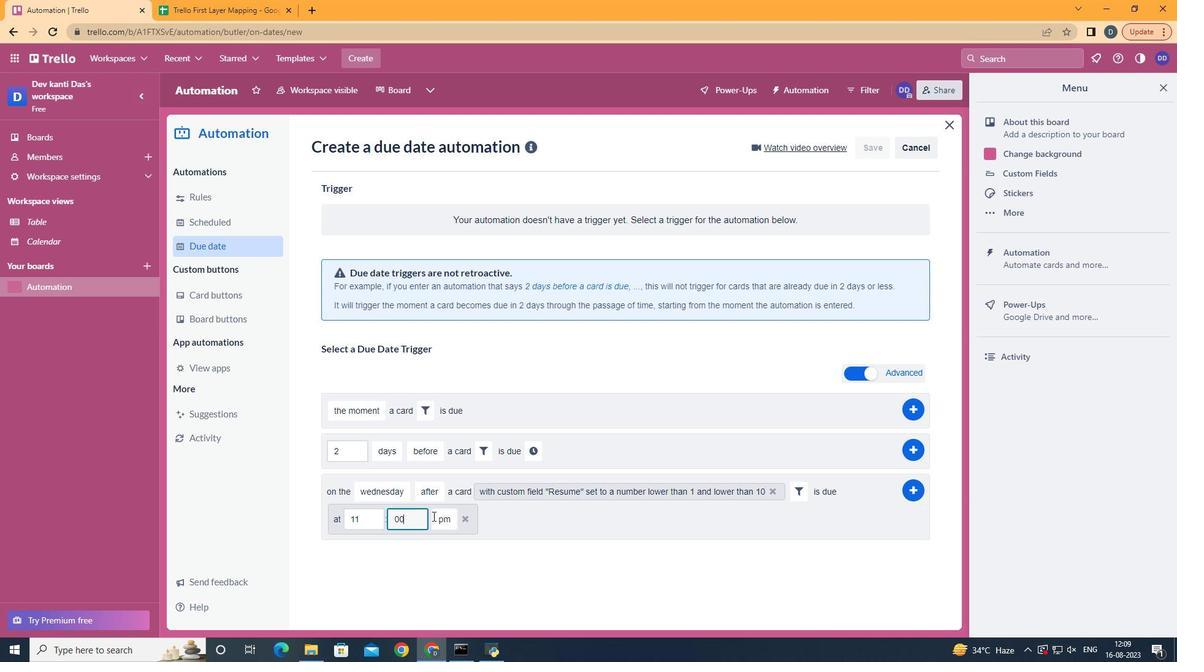 
Action: Mouse moved to (442, 536)
Screenshot: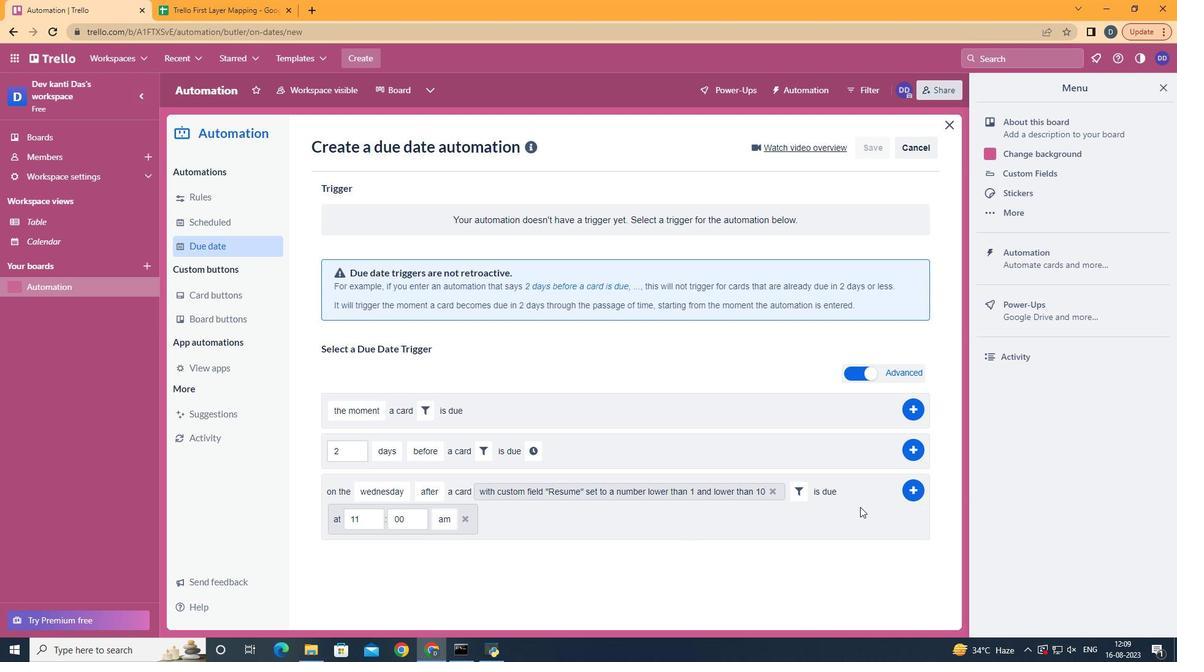 
Action: Mouse pressed left at (442, 536)
Screenshot: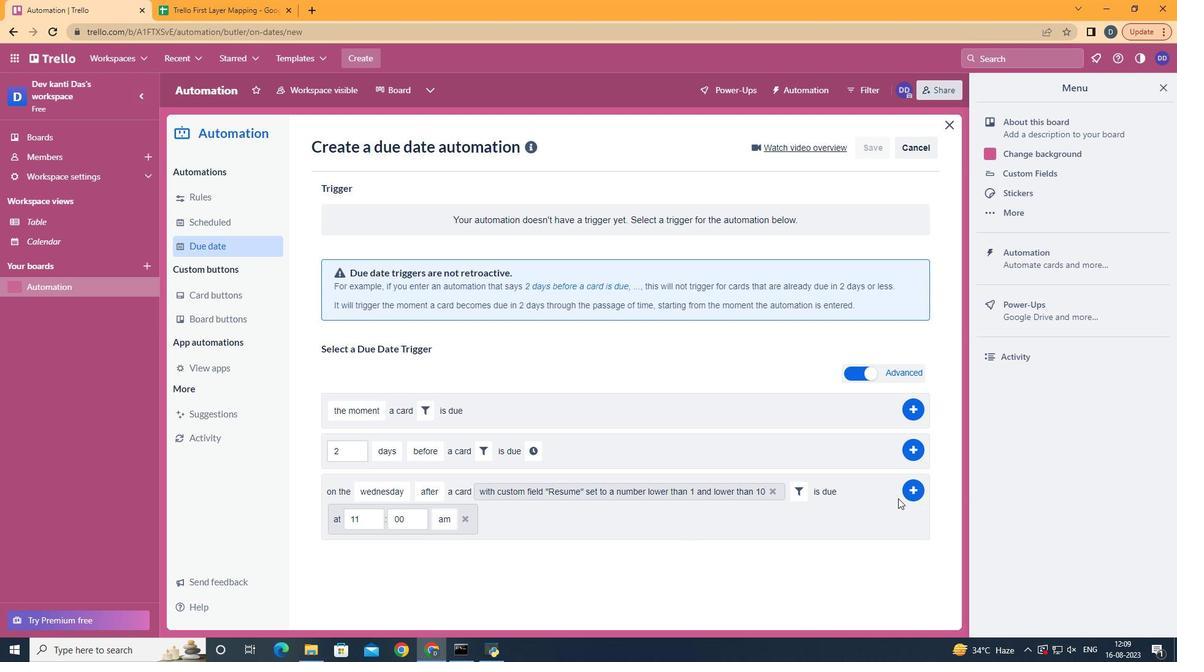 
Action: Mouse moved to (911, 498)
Screenshot: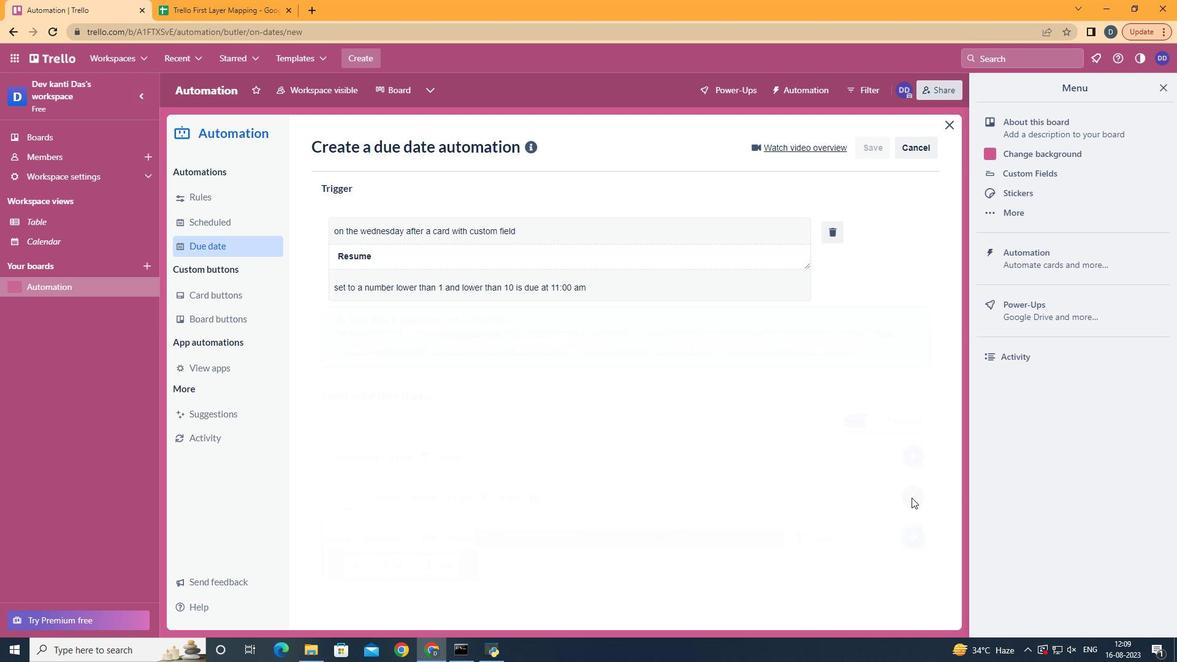 
Action: Mouse pressed left at (911, 498)
Screenshot: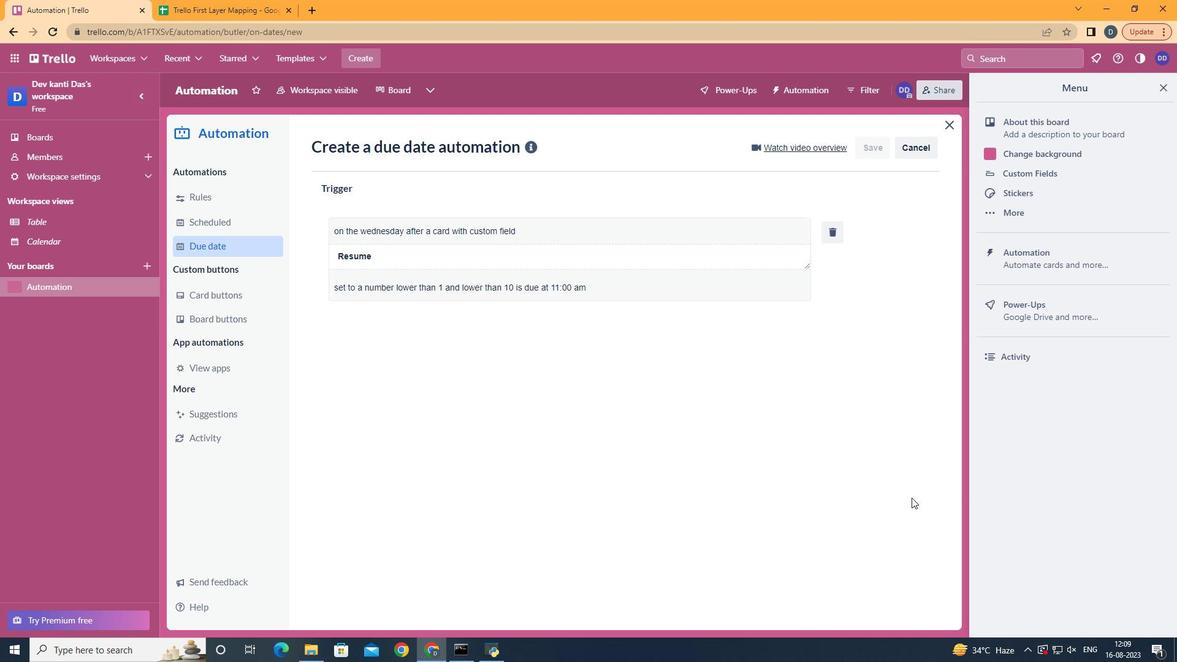 
